 Task: Send an email with the signature Elijah Davis with the subject Request for a reference check and the message I am writing to confirm the details of the meeting. from softage.1@softage.net to softage.7@softage.net and softage.8@softage.net with an attached document Sales_pitch.pdf
Action: Mouse moved to (412, 530)
Screenshot: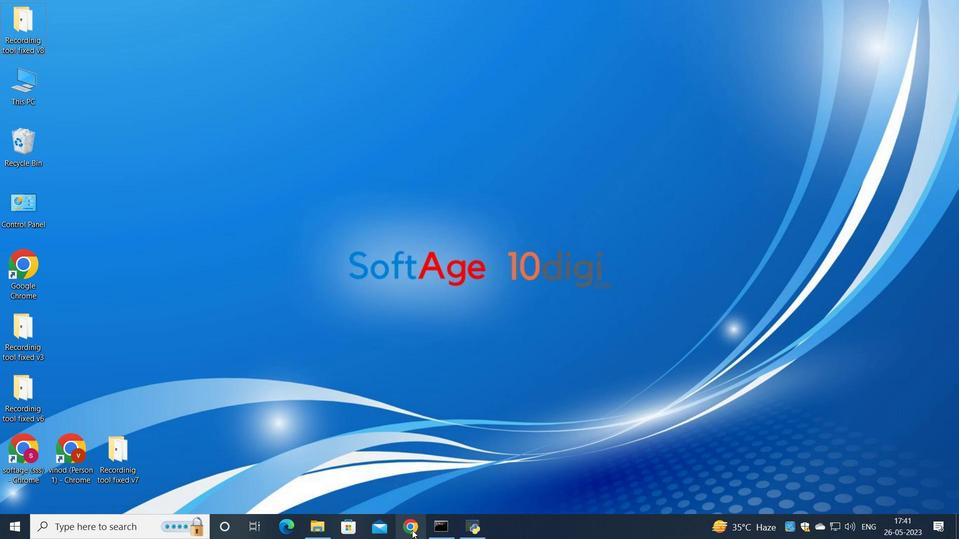 
Action: Mouse pressed left at (412, 530)
Screenshot: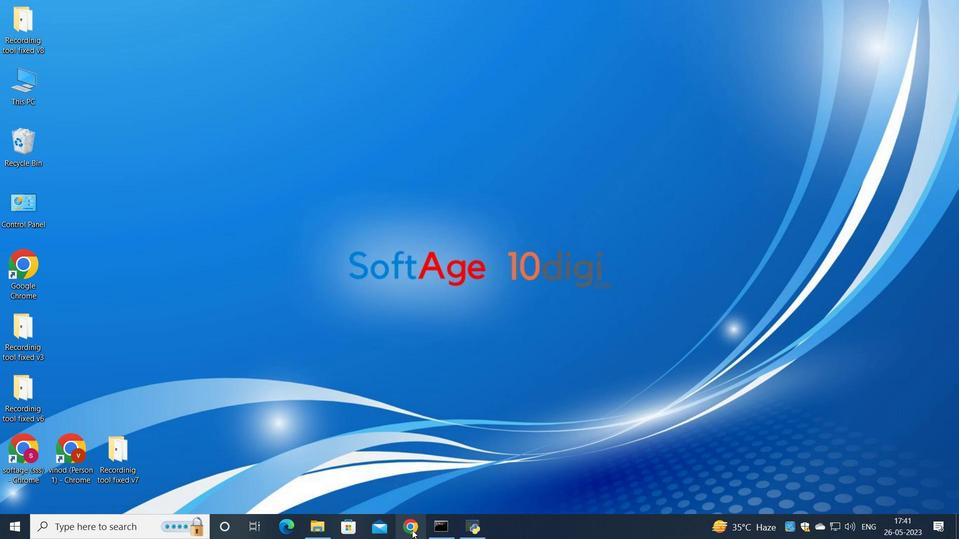 
Action: Mouse moved to (432, 322)
Screenshot: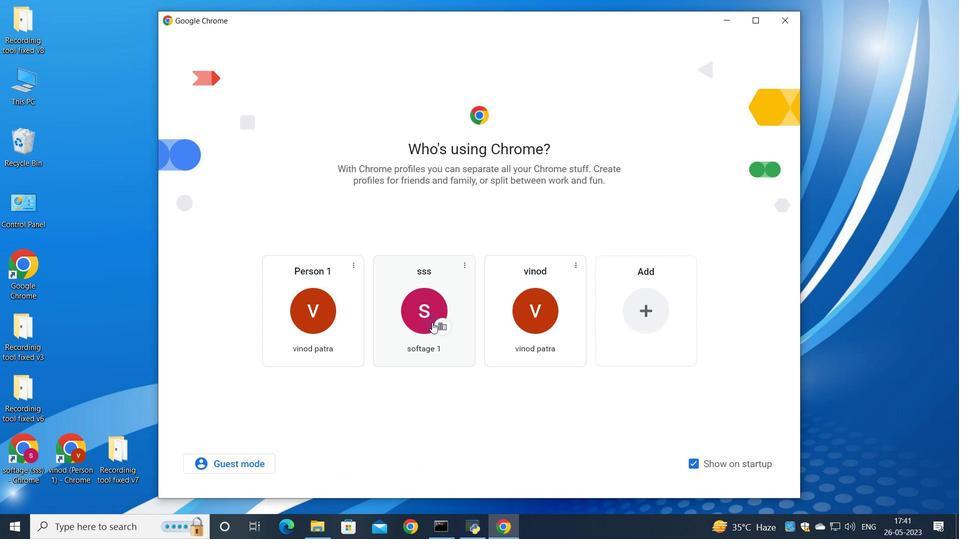 
Action: Mouse pressed left at (432, 322)
Screenshot: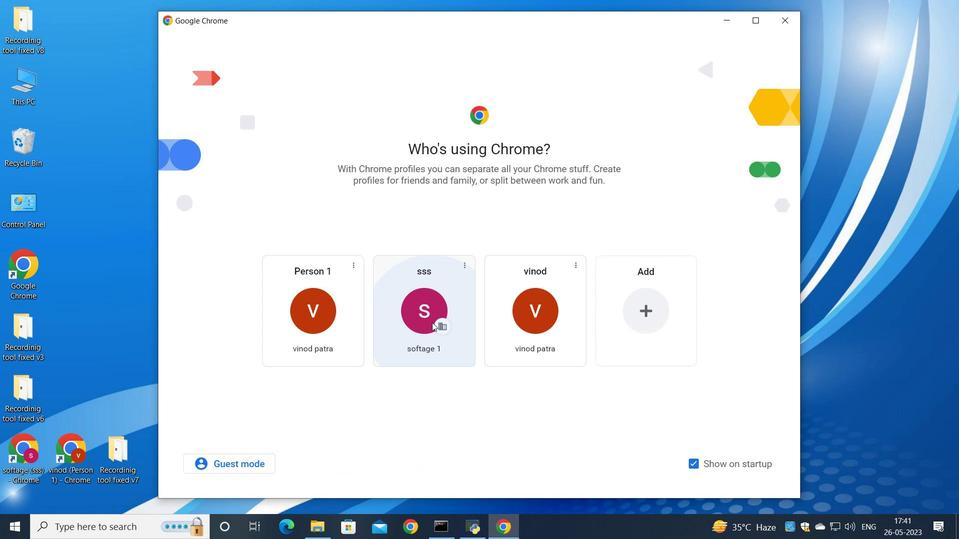 
Action: Mouse moved to (844, 61)
Screenshot: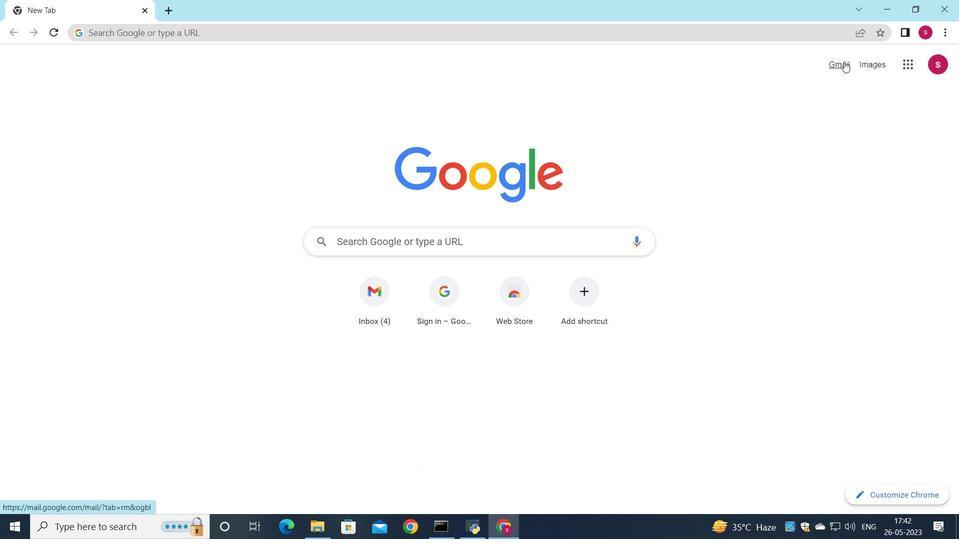 
Action: Mouse pressed left at (844, 61)
Screenshot: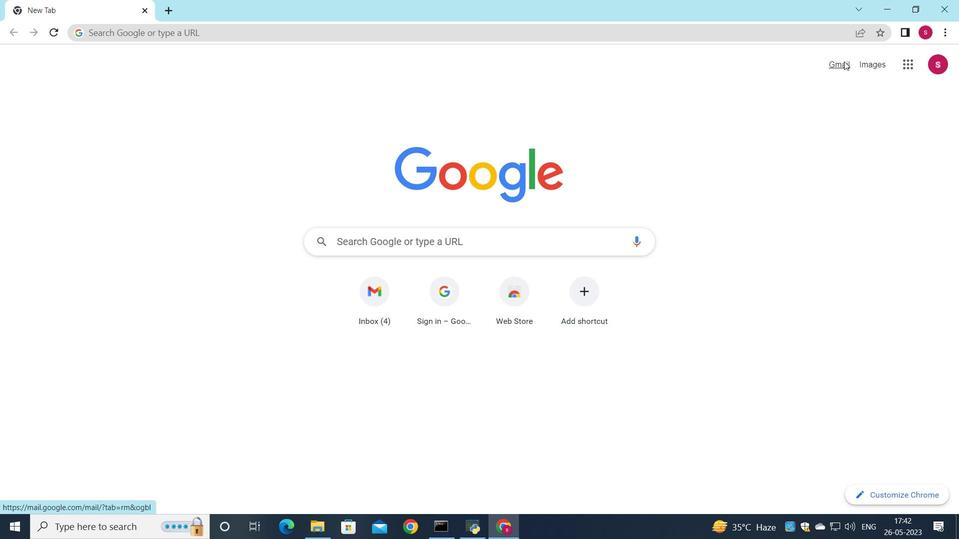 
Action: Mouse moved to (823, 85)
Screenshot: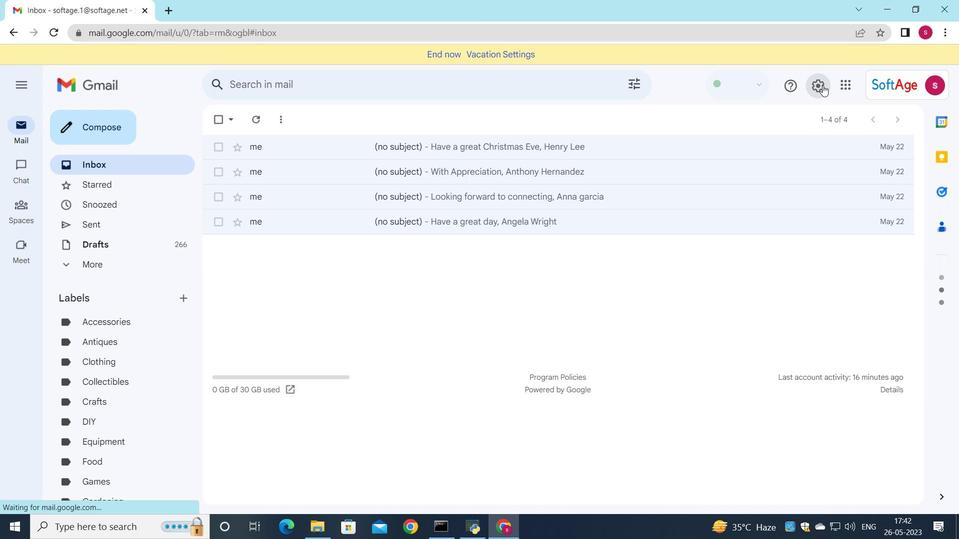 
Action: Mouse pressed left at (823, 85)
Screenshot: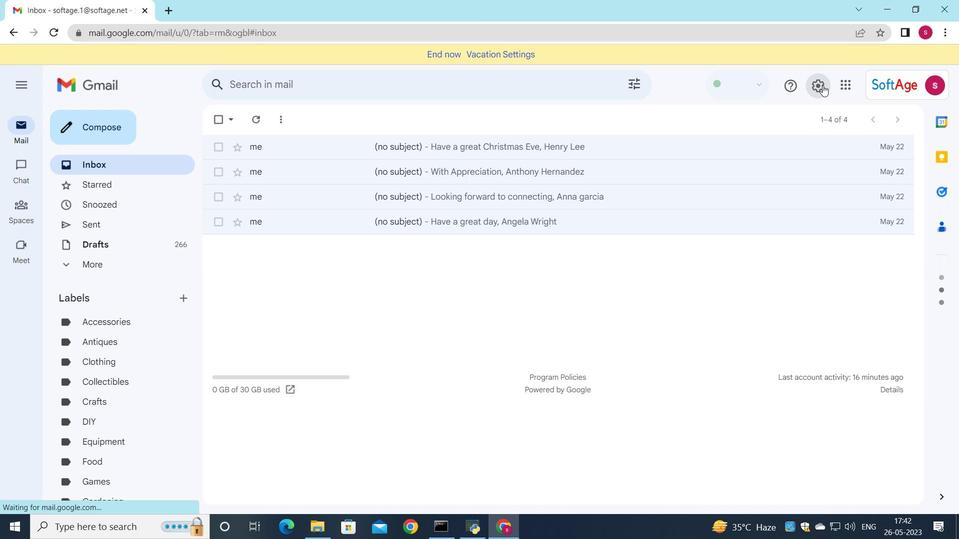 
Action: Mouse moved to (828, 150)
Screenshot: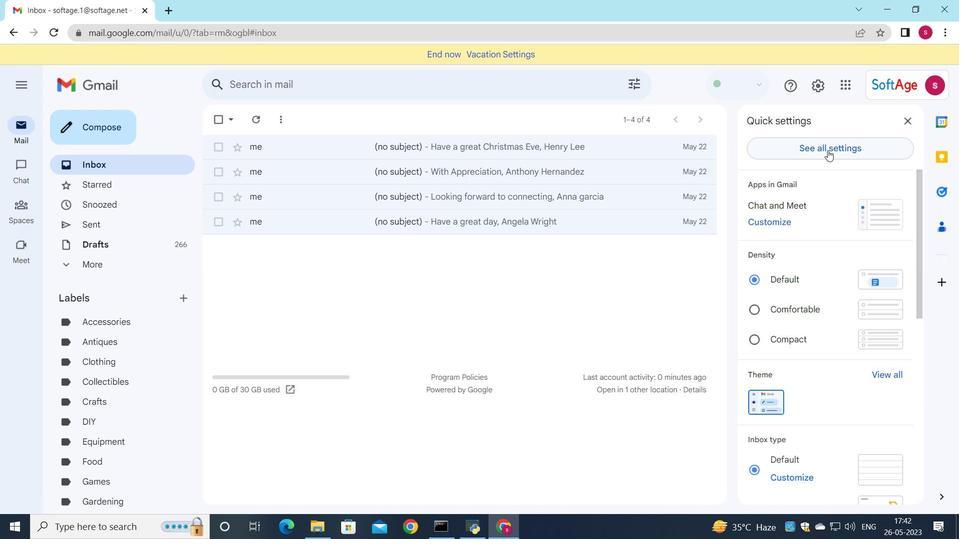 
Action: Mouse pressed left at (828, 150)
Screenshot: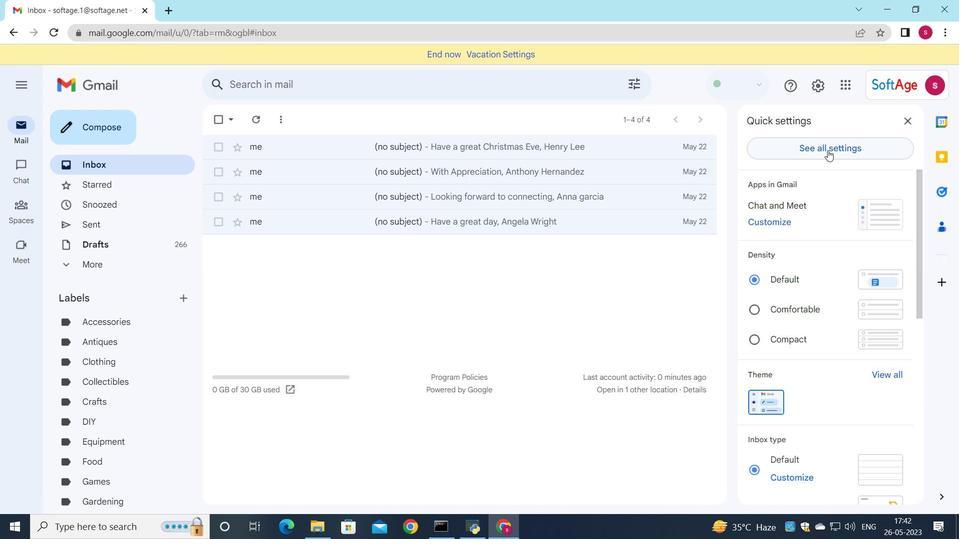 
Action: Mouse moved to (605, 292)
Screenshot: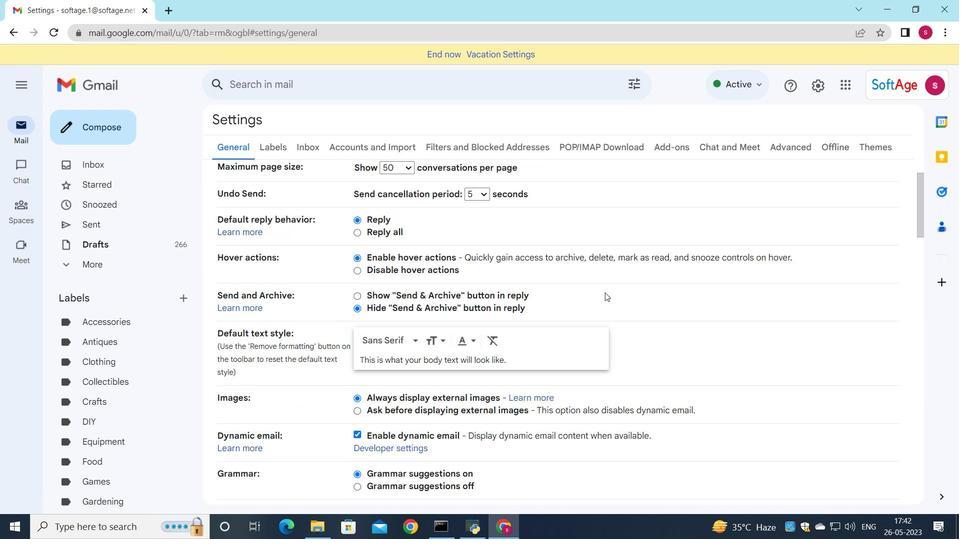 
Action: Mouse scrolled (605, 292) with delta (0, 0)
Screenshot: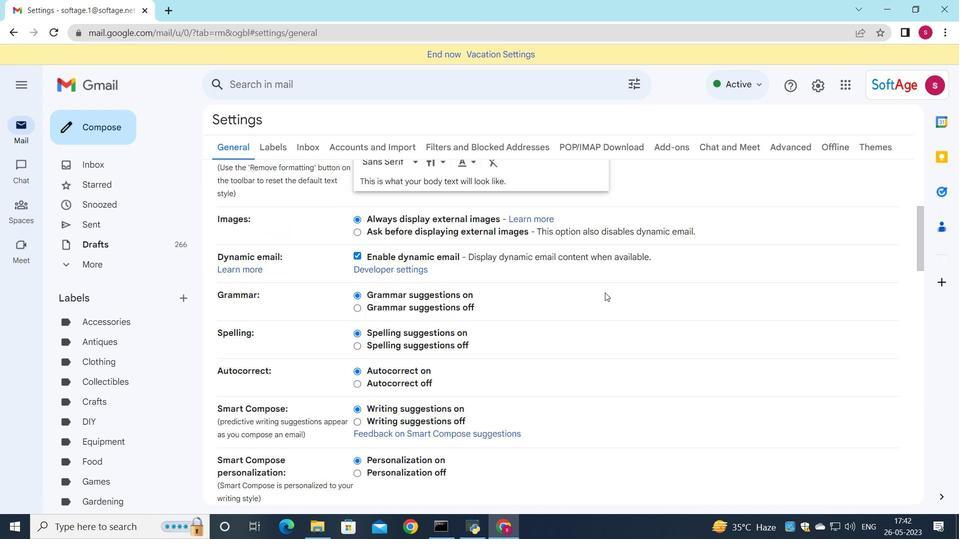 
Action: Mouse scrolled (605, 292) with delta (0, 0)
Screenshot: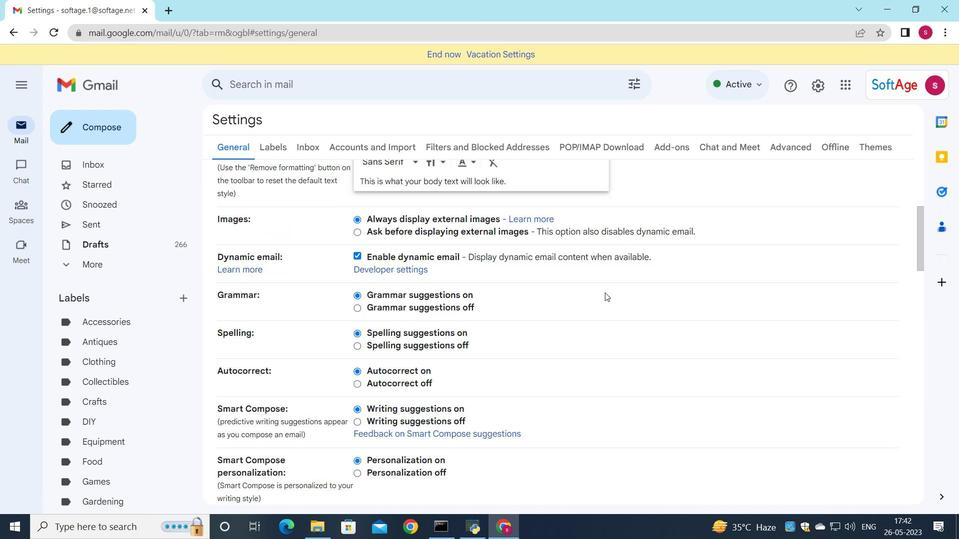 
Action: Mouse scrolled (605, 292) with delta (0, 0)
Screenshot: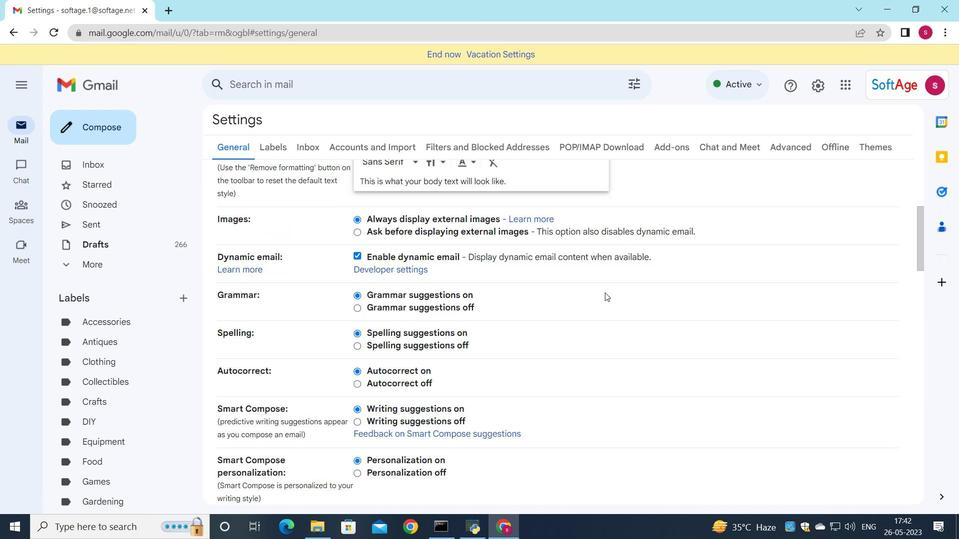 
Action: Mouse scrolled (605, 292) with delta (0, 0)
Screenshot: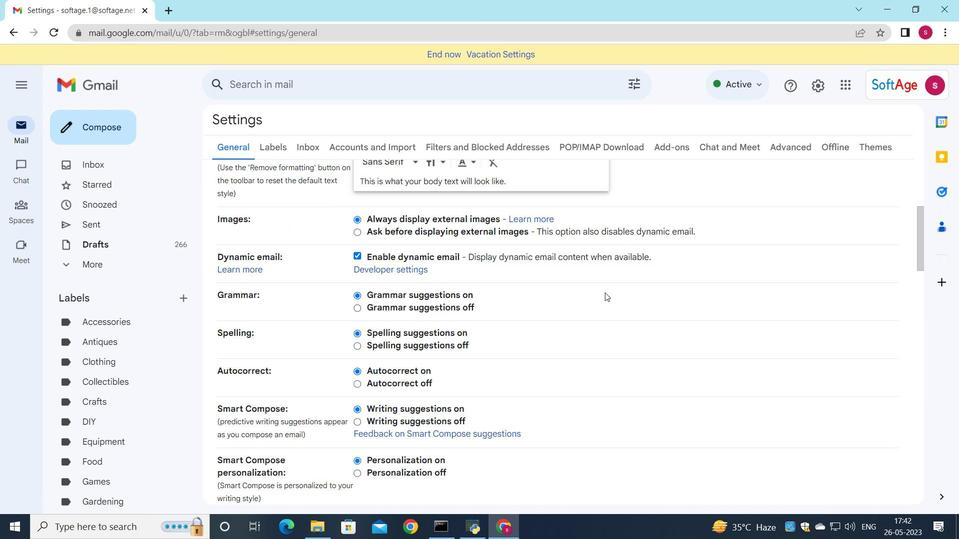 
Action: Mouse scrolled (605, 292) with delta (0, 0)
Screenshot: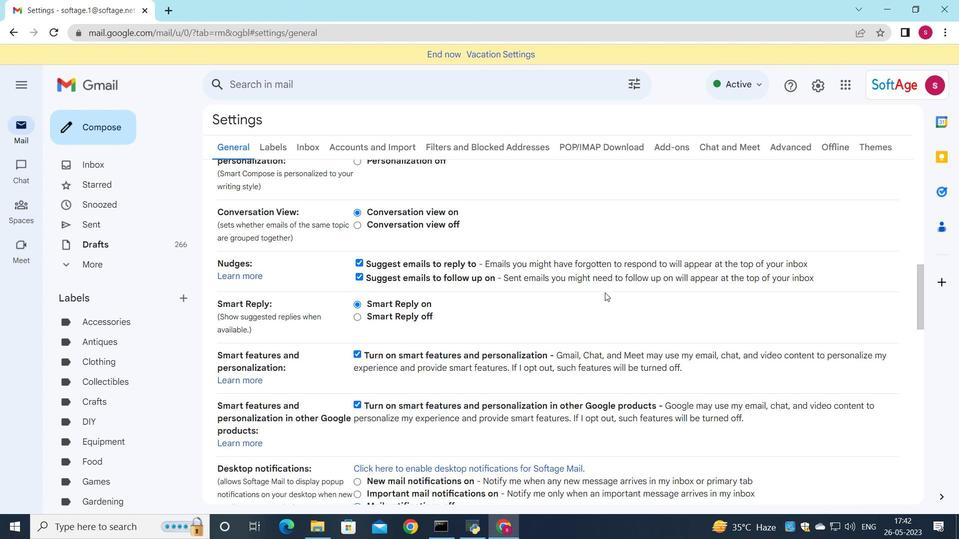 
Action: Mouse scrolled (605, 292) with delta (0, 0)
Screenshot: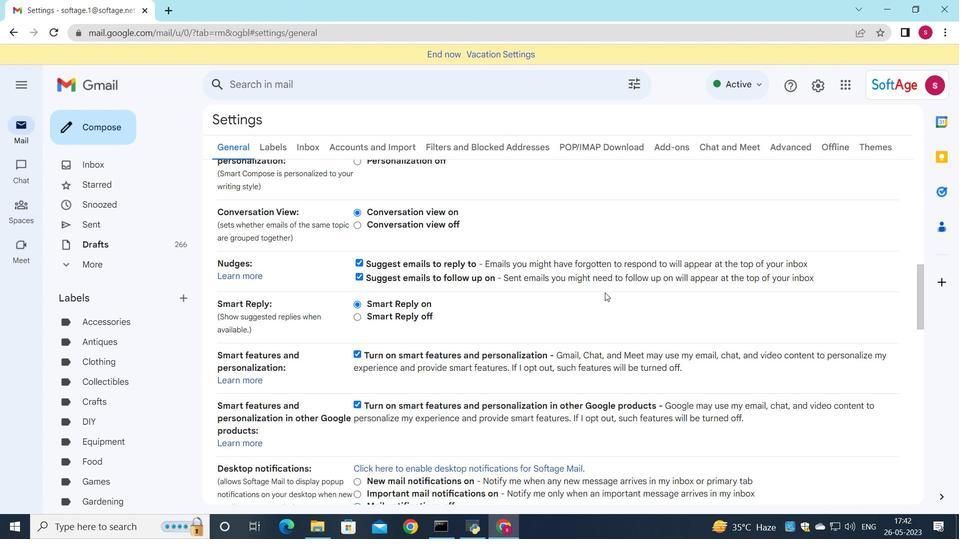 
Action: Mouse scrolled (605, 292) with delta (0, 0)
Screenshot: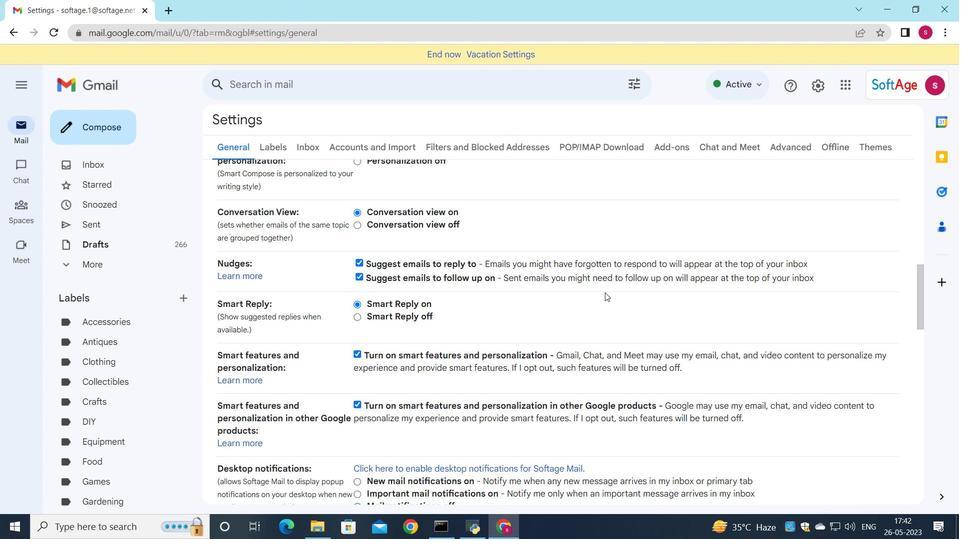 
Action: Mouse scrolled (605, 292) with delta (0, 0)
Screenshot: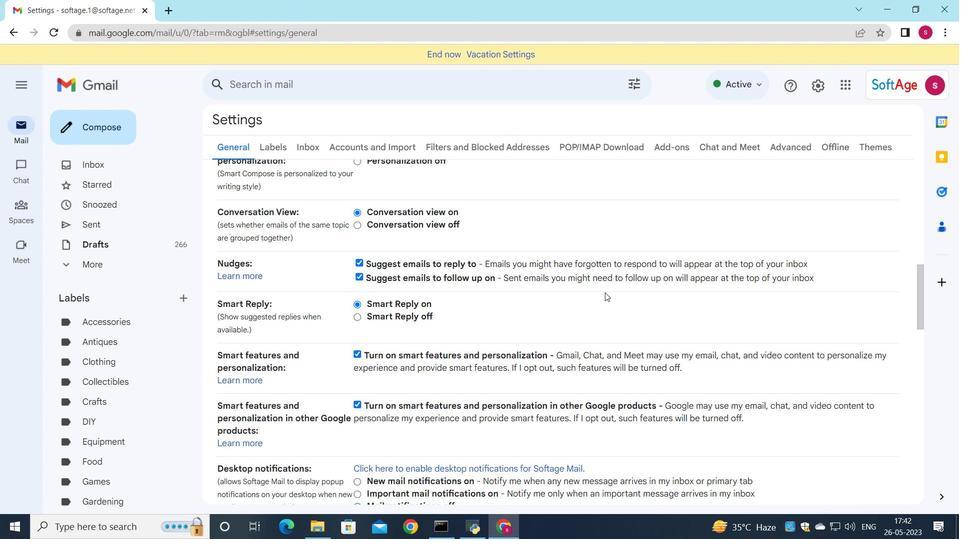 
Action: Mouse scrolled (605, 292) with delta (0, 0)
Screenshot: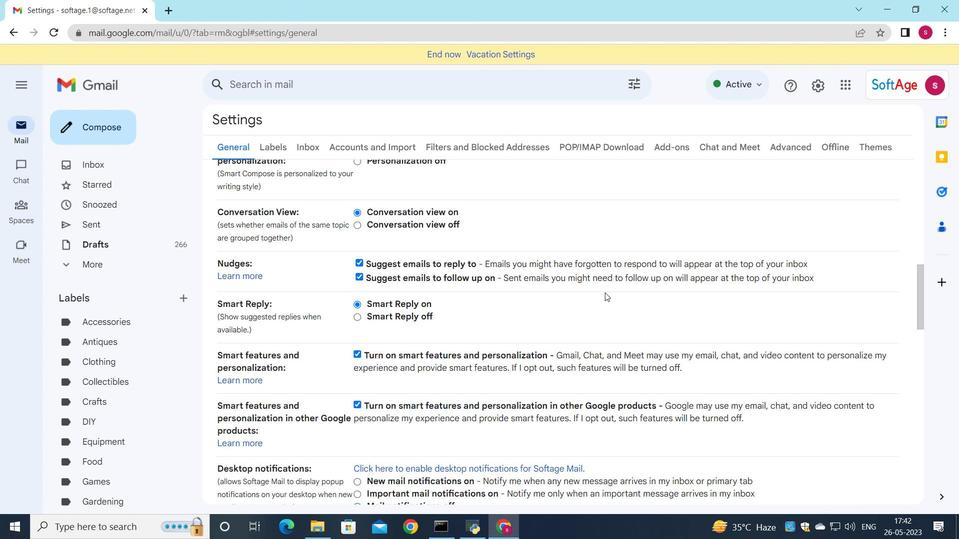 
Action: Mouse scrolled (605, 292) with delta (0, 0)
Screenshot: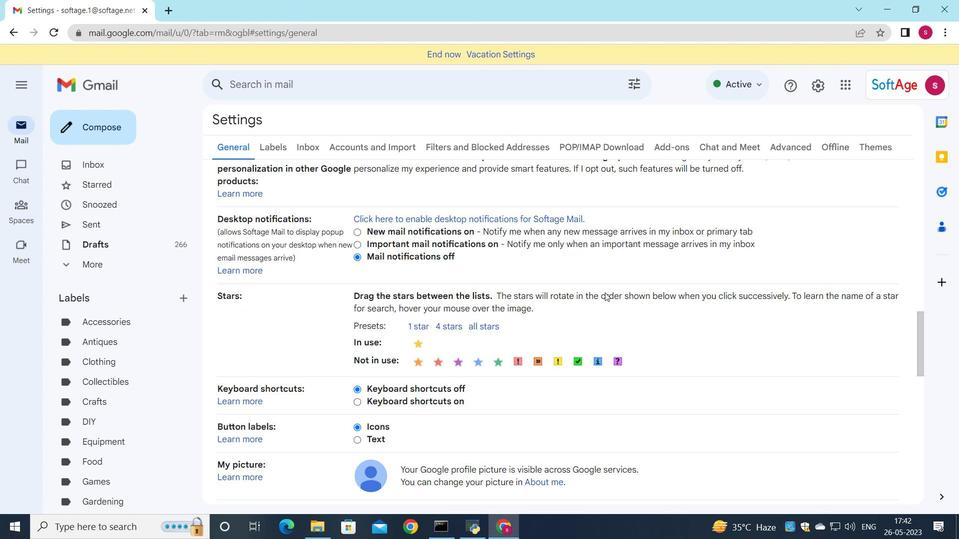 
Action: Mouse scrolled (605, 292) with delta (0, 0)
Screenshot: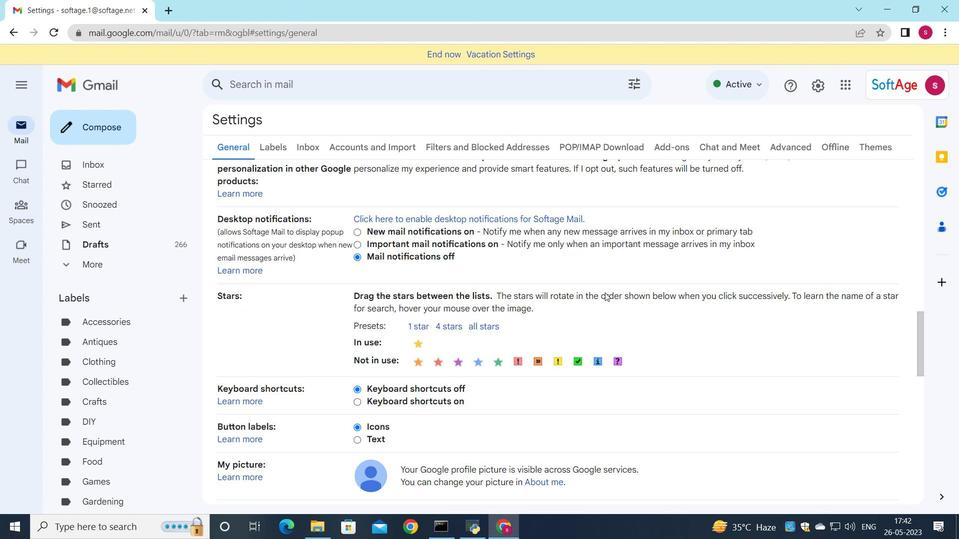 
Action: Mouse scrolled (605, 292) with delta (0, 0)
Screenshot: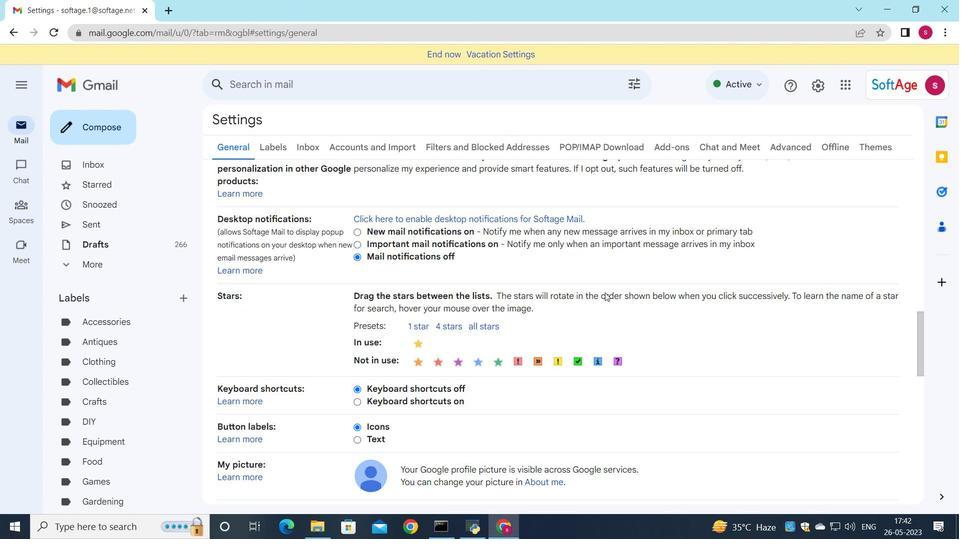 
Action: Mouse scrolled (605, 292) with delta (0, 0)
Screenshot: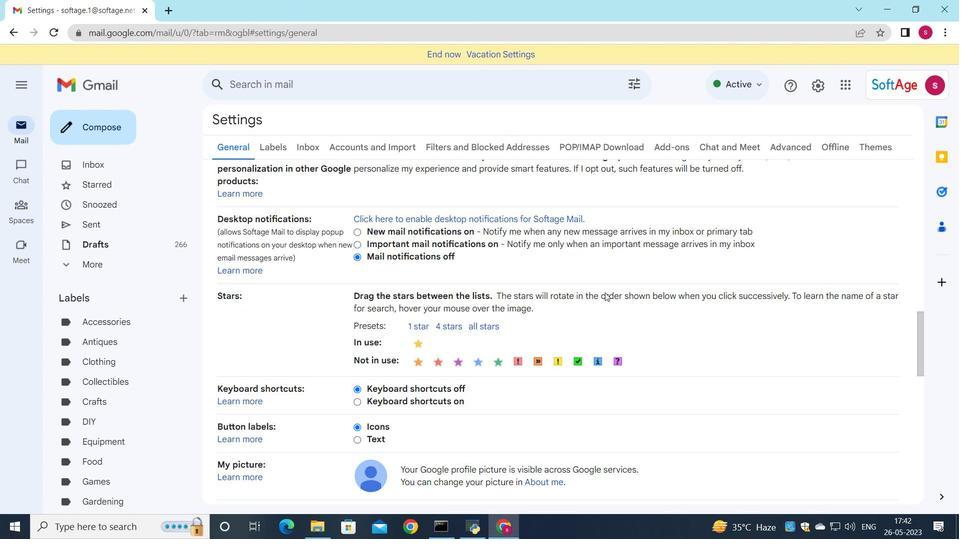 
Action: Mouse scrolled (605, 292) with delta (0, 0)
Screenshot: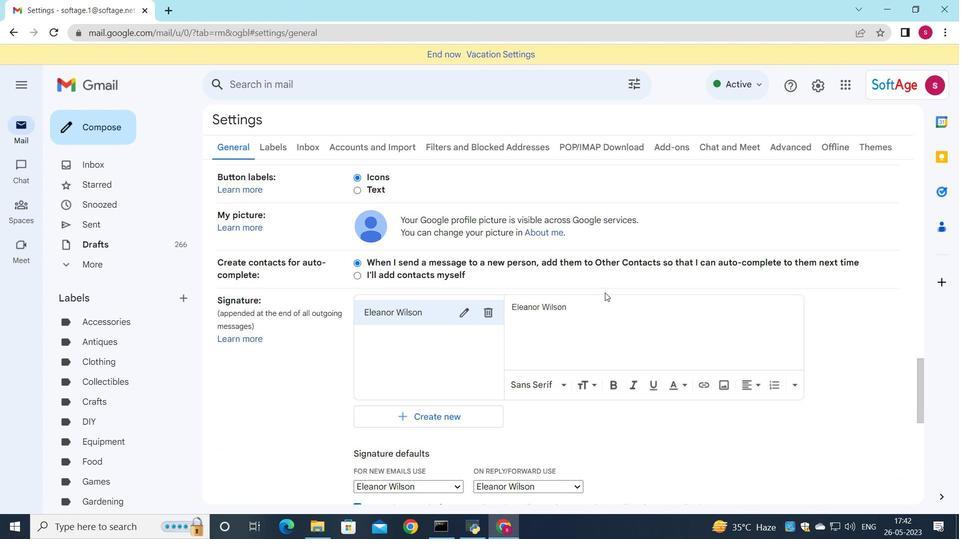 
Action: Mouse scrolled (605, 292) with delta (0, 0)
Screenshot: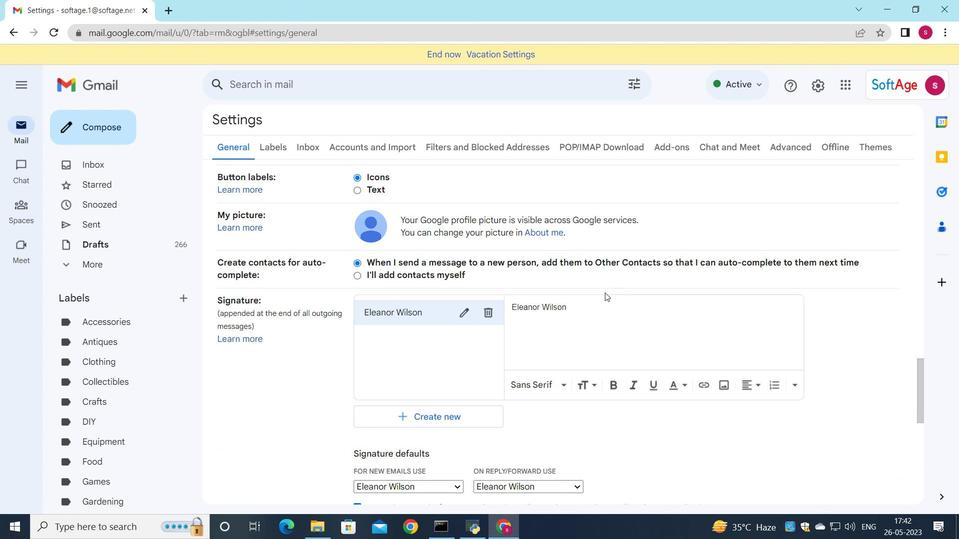 
Action: Mouse scrolled (605, 292) with delta (0, 0)
Screenshot: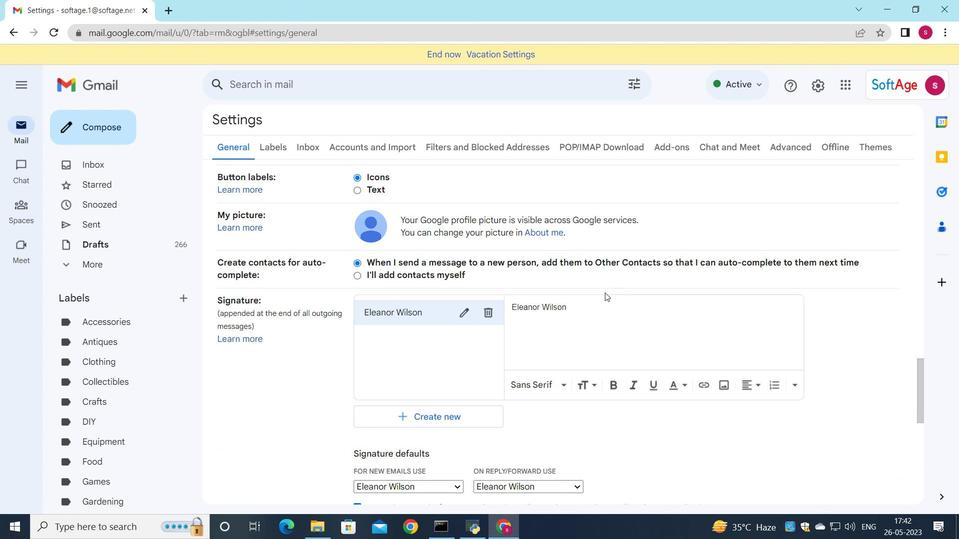 
Action: Mouse scrolled (605, 292) with delta (0, 0)
Screenshot: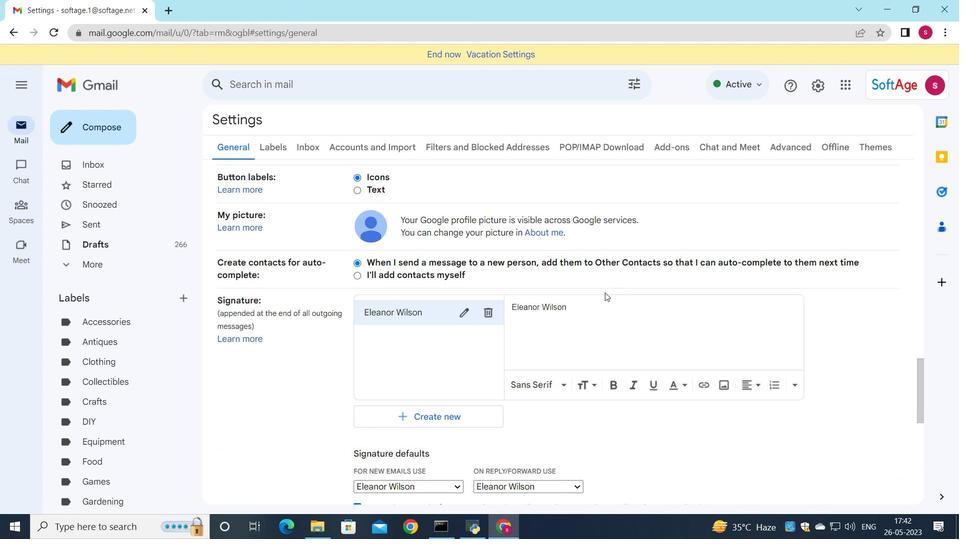 
Action: Mouse moved to (497, 312)
Screenshot: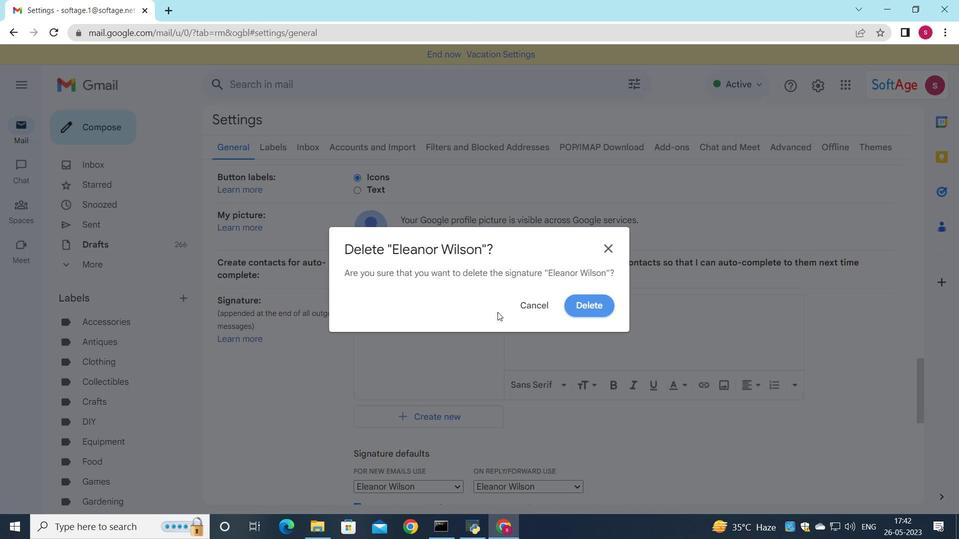 
Action: Mouse pressed left at (497, 312)
Screenshot: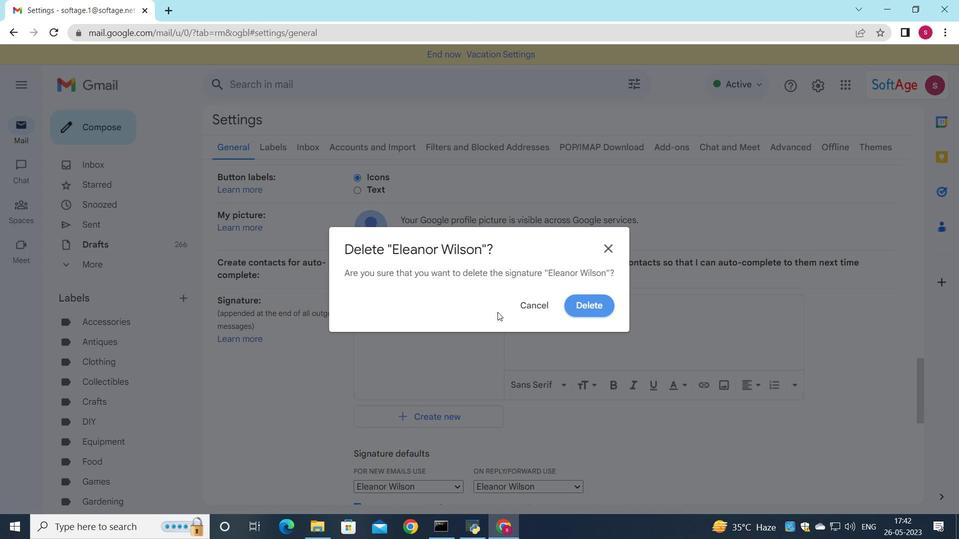 
Action: Mouse moved to (580, 306)
Screenshot: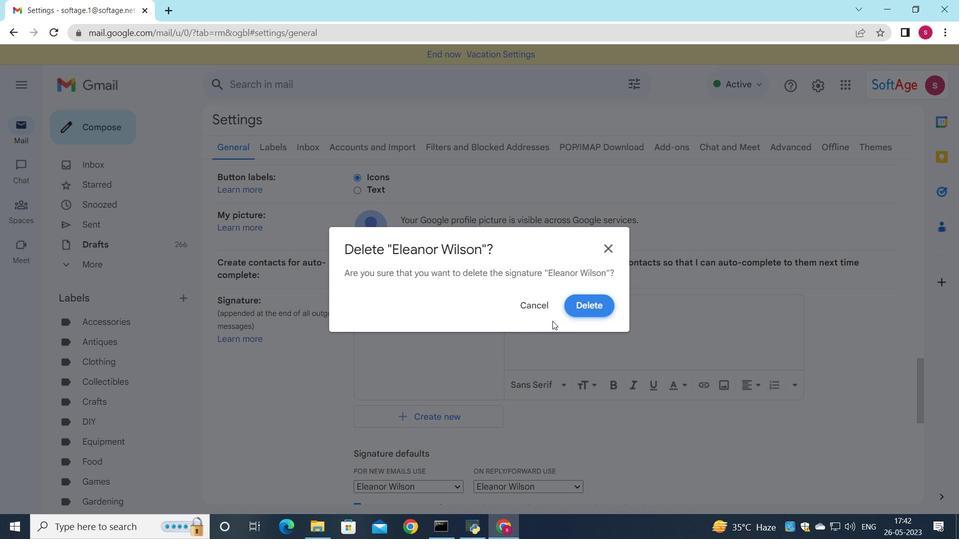 
Action: Mouse pressed left at (580, 306)
Screenshot: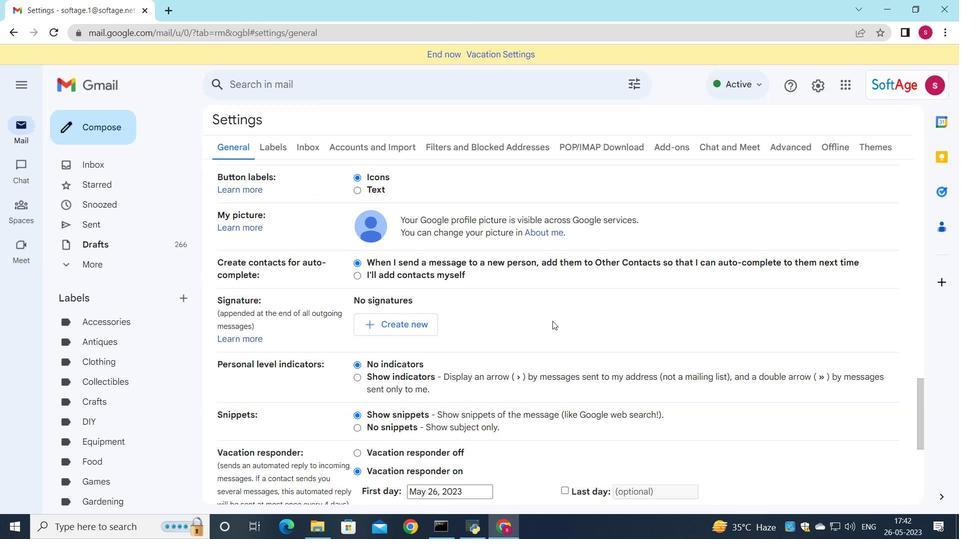 
Action: Mouse moved to (432, 333)
Screenshot: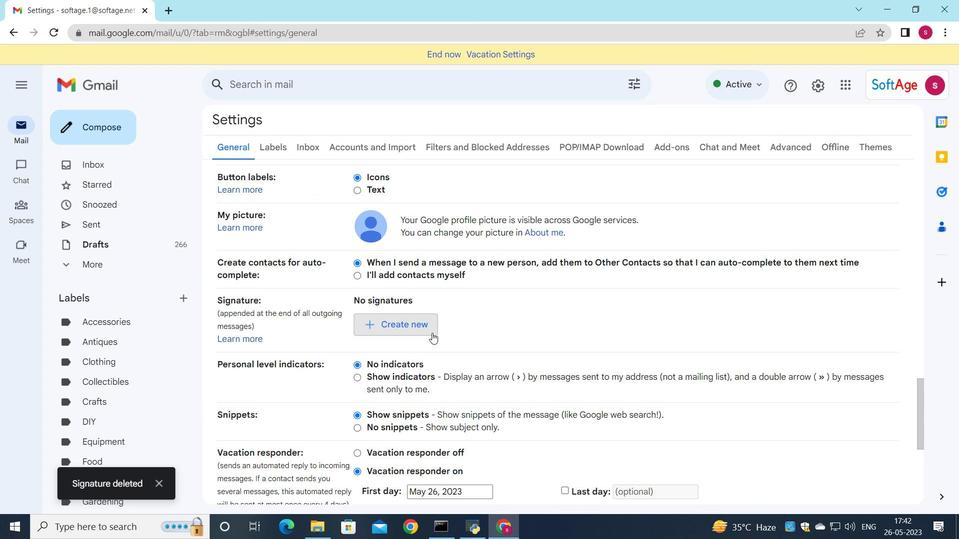 
Action: Mouse pressed left at (432, 333)
Screenshot: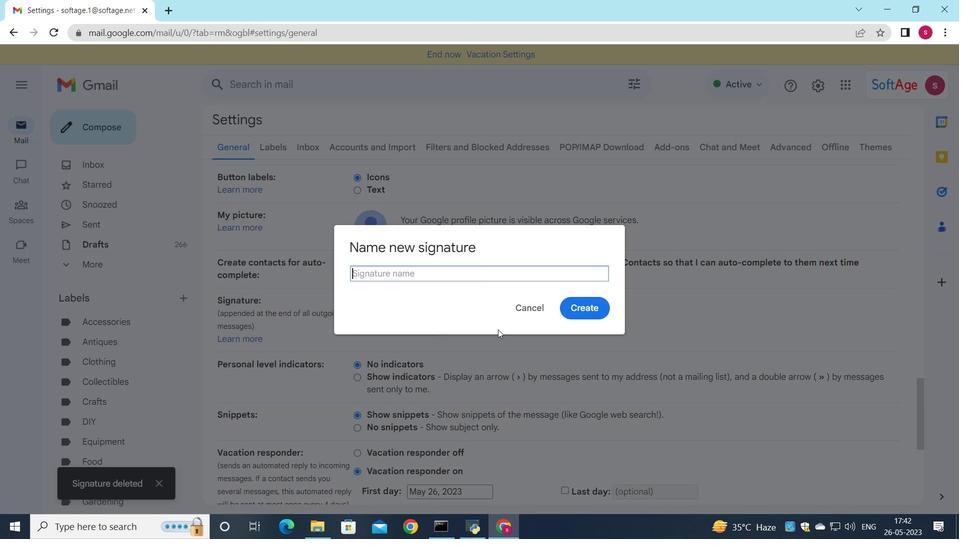 
Action: Mouse moved to (589, 336)
Screenshot: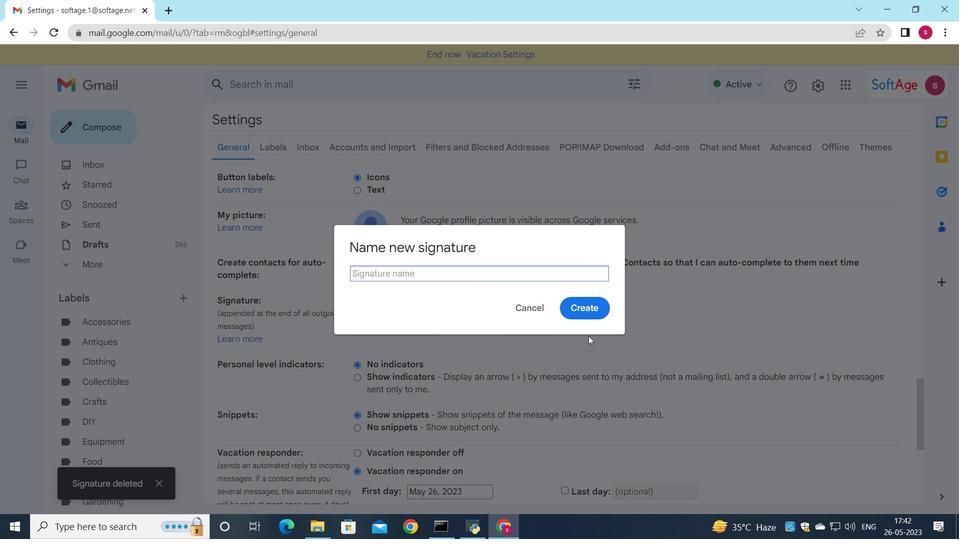 
Action: Key pressed <Key.shift>Elijah<Key.space><Key.shift>Davis
Screenshot: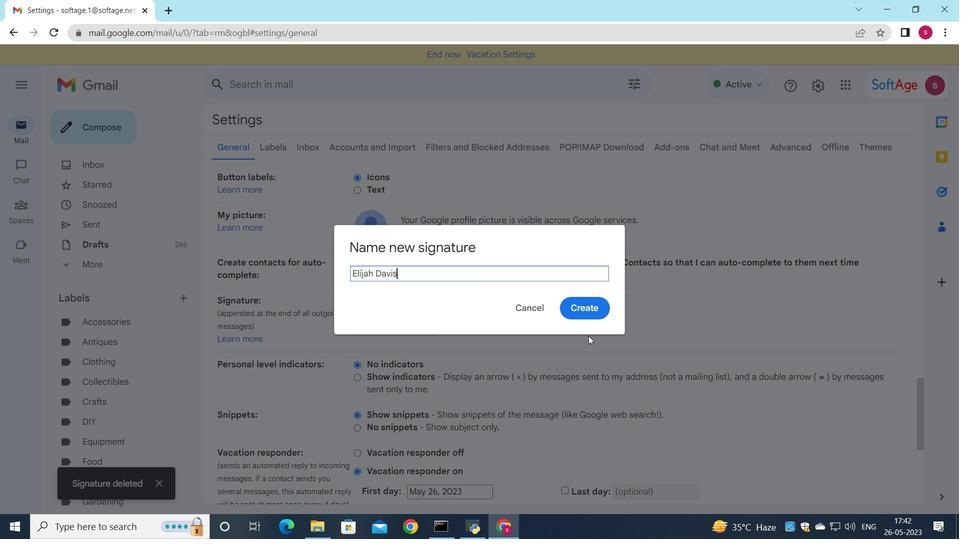 
Action: Mouse moved to (581, 303)
Screenshot: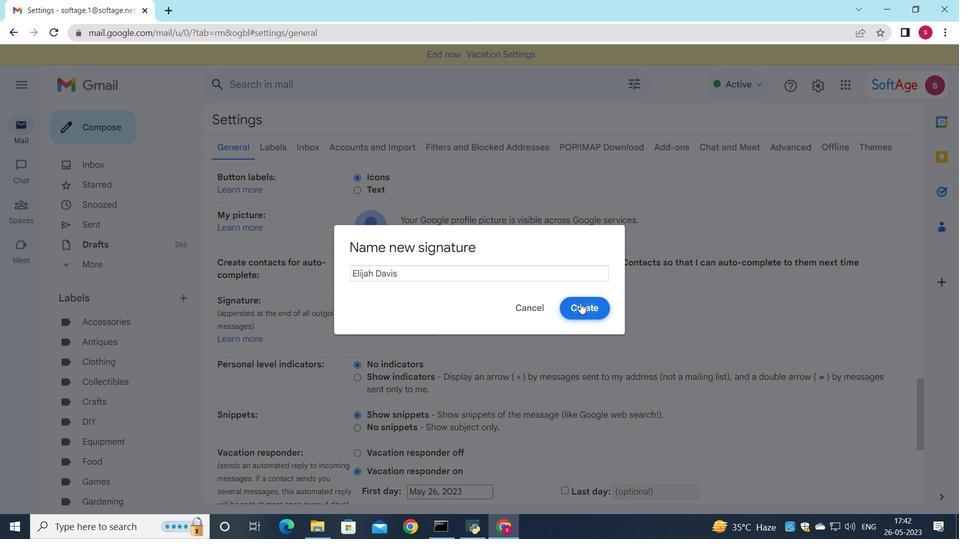 
Action: Mouse pressed left at (581, 303)
Screenshot: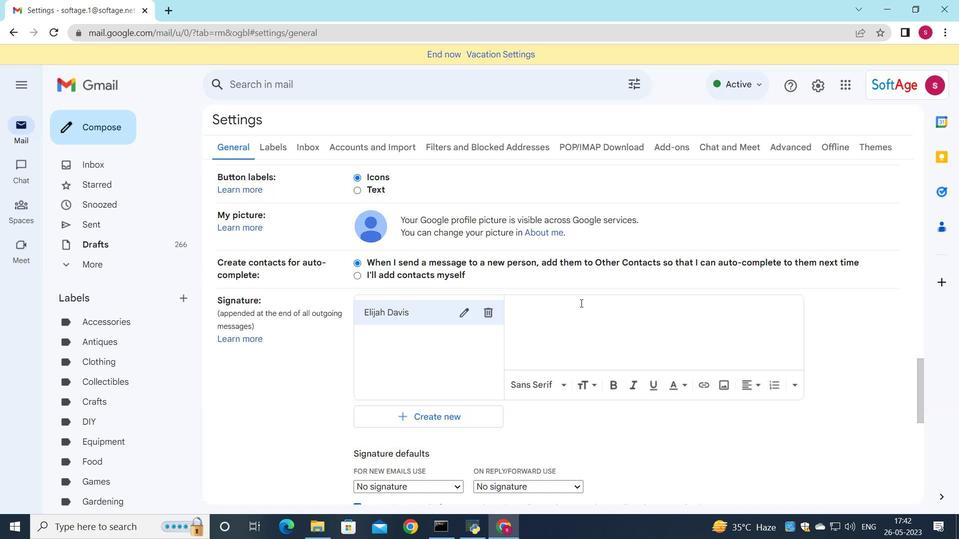 
Action: Mouse moved to (545, 329)
Screenshot: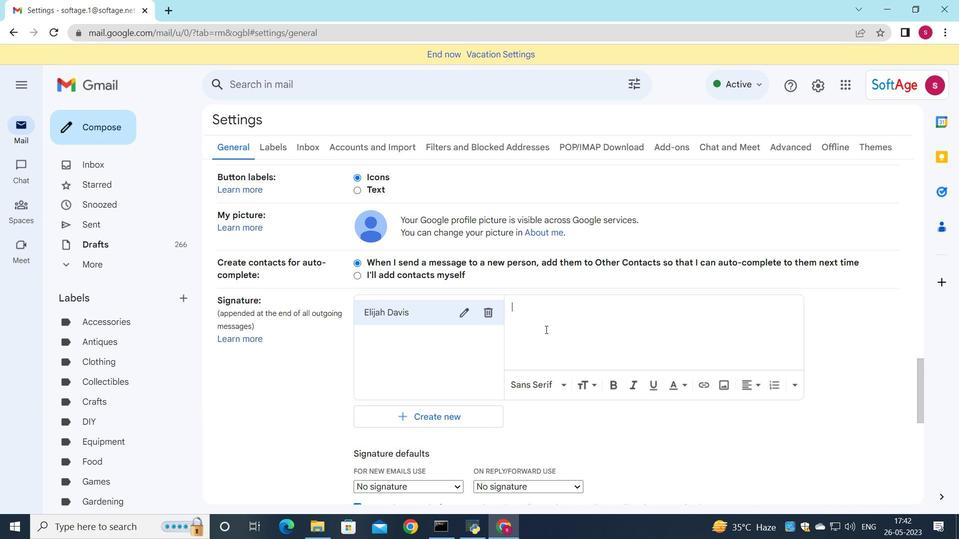 
Action: Mouse pressed left at (545, 329)
Screenshot: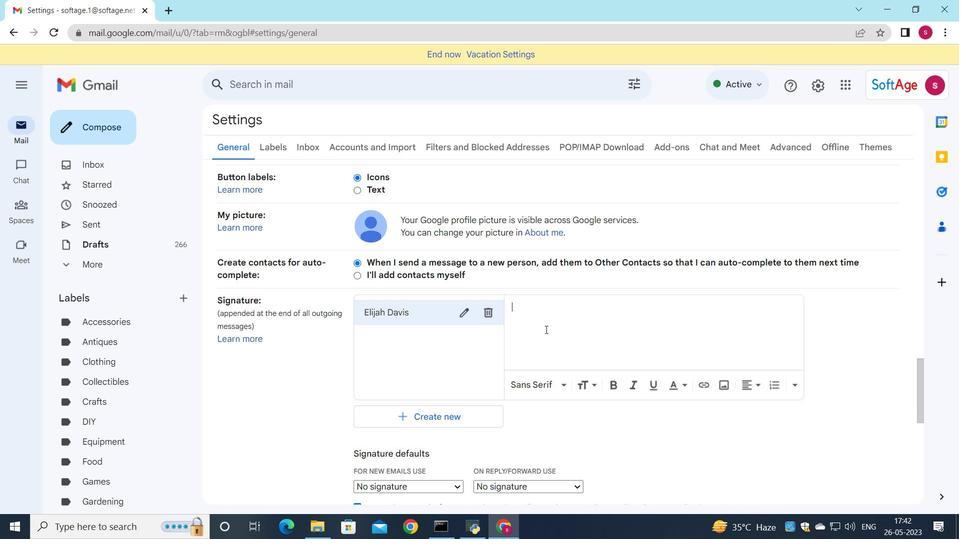 
Action: Key pressed <Key.shift>Elijah<Key.space><Key.shift>Davis
Screenshot: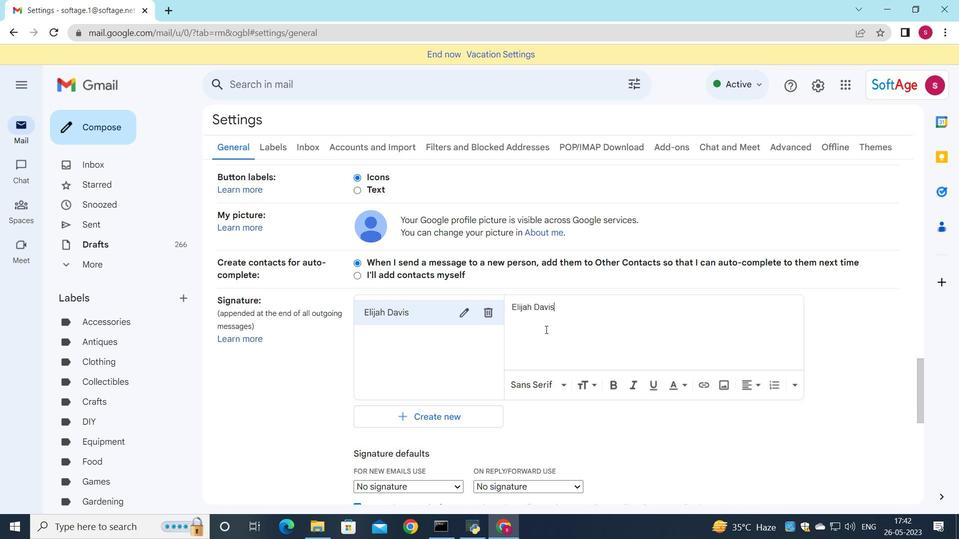 
Action: Mouse moved to (449, 503)
Screenshot: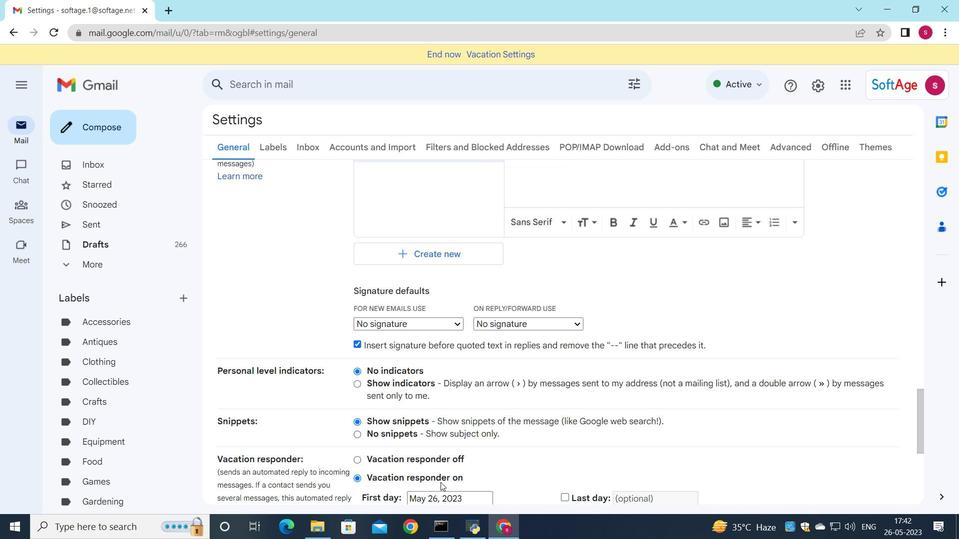 
Action: Mouse scrolled (449, 503) with delta (0, 0)
Screenshot: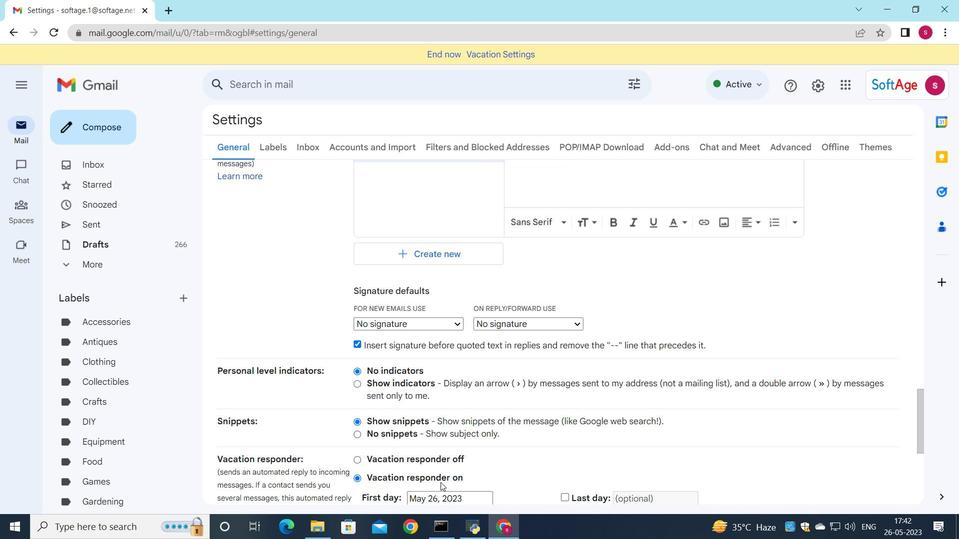 
Action: Mouse scrolled (449, 503) with delta (0, 0)
Screenshot: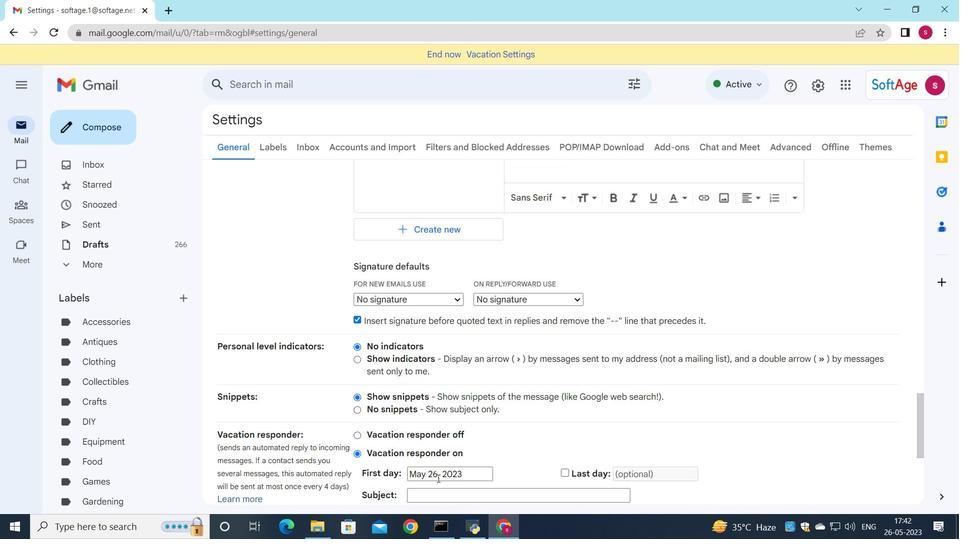 
Action: Mouse moved to (449, 503)
Screenshot: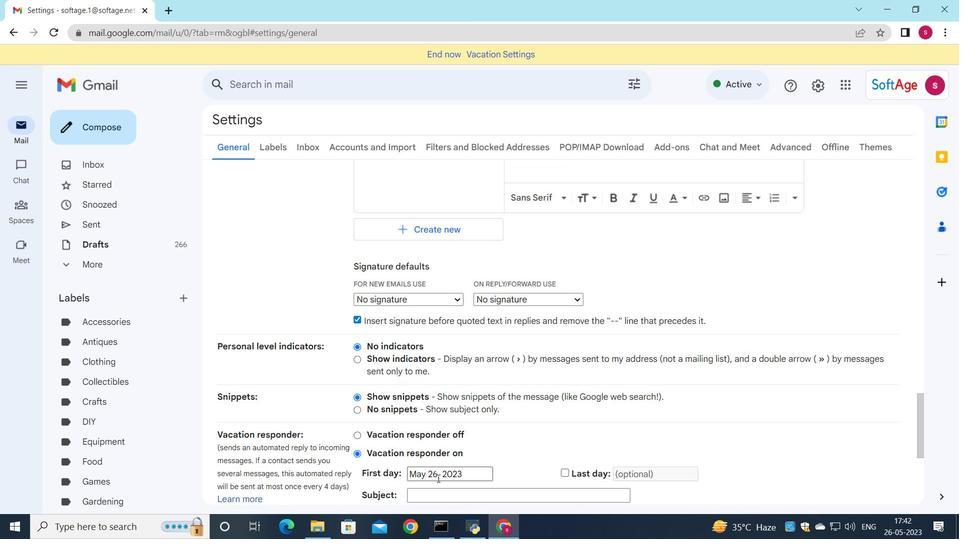 
Action: Mouse scrolled (449, 502) with delta (0, 0)
Screenshot: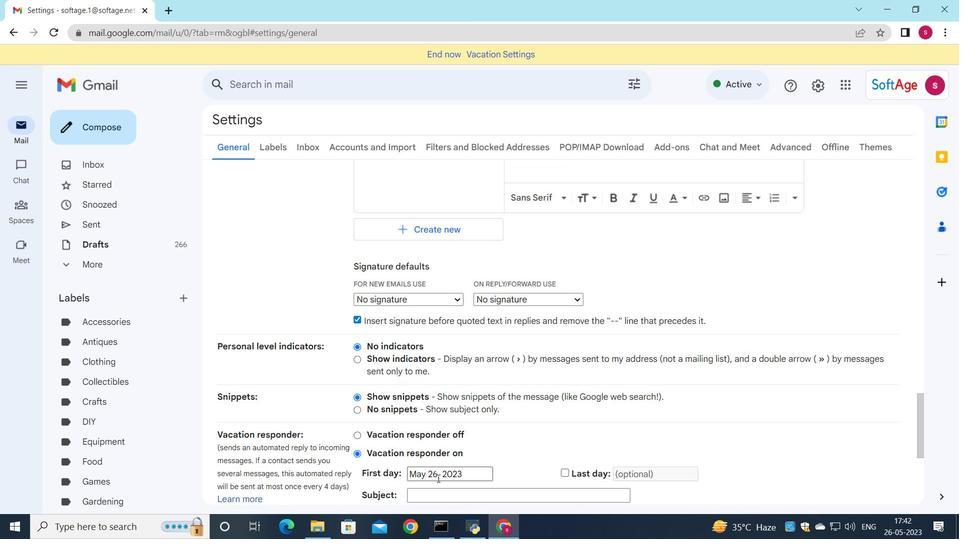 
Action: Mouse moved to (451, 302)
Screenshot: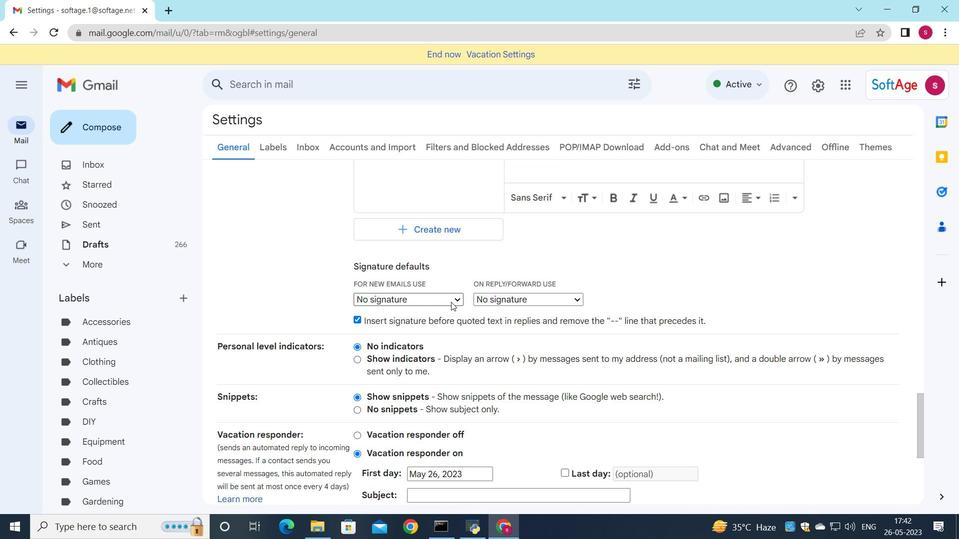 
Action: Mouse pressed left at (451, 302)
Screenshot: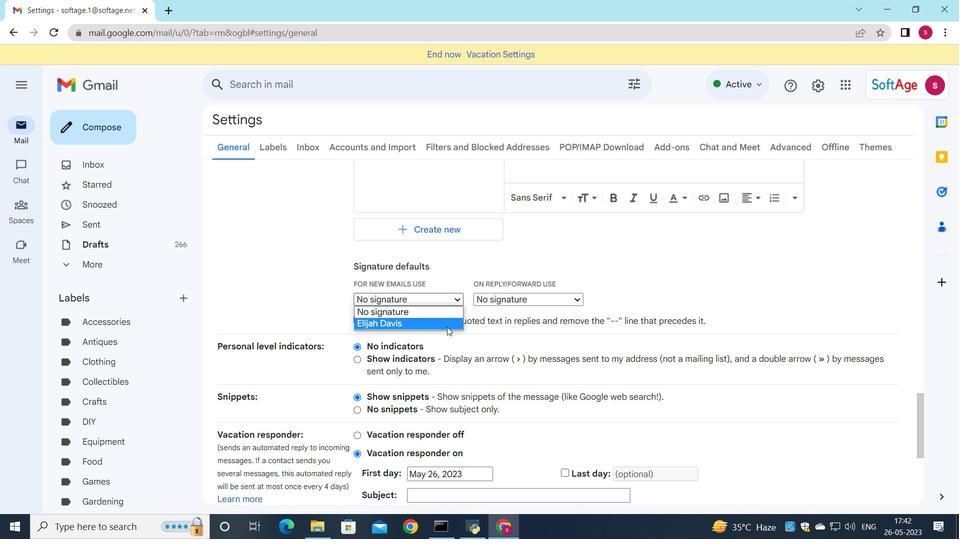 
Action: Mouse moved to (447, 323)
Screenshot: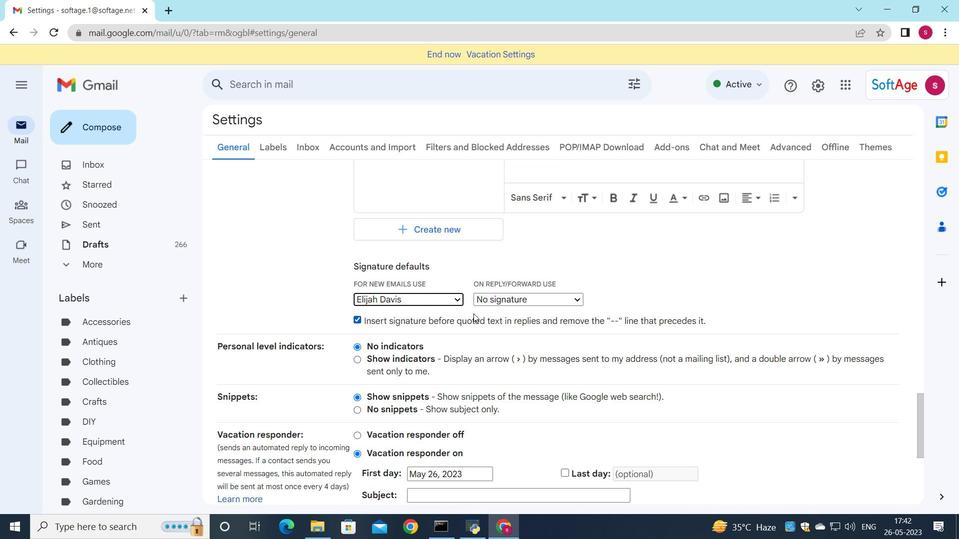 
Action: Mouse pressed left at (447, 323)
Screenshot: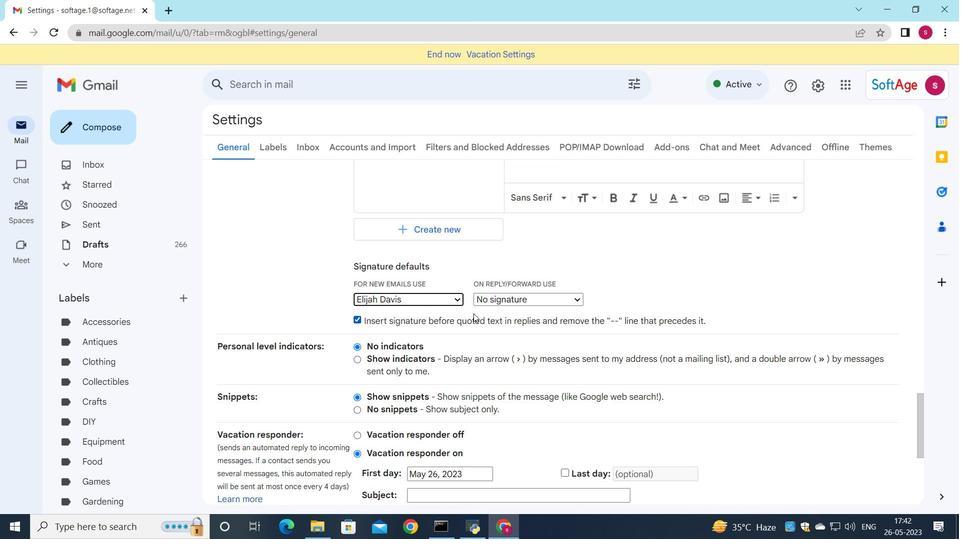 
Action: Mouse moved to (499, 301)
Screenshot: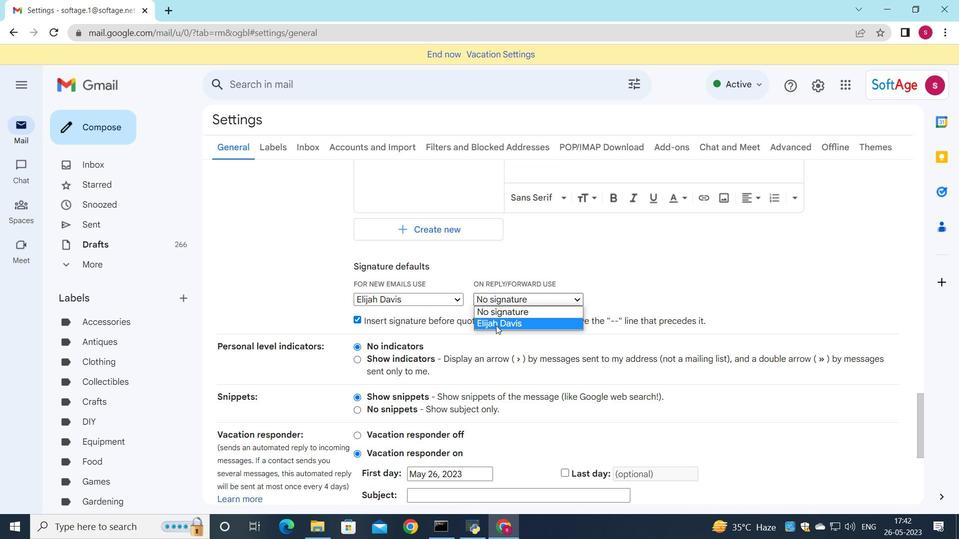 
Action: Mouse pressed left at (499, 301)
Screenshot: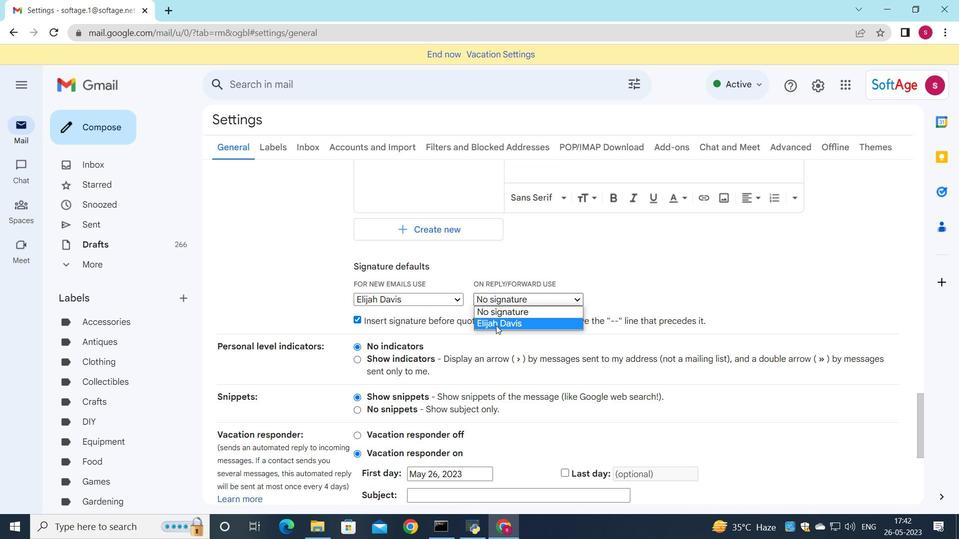 
Action: Mouse moved to (496, 326)
Screenshot: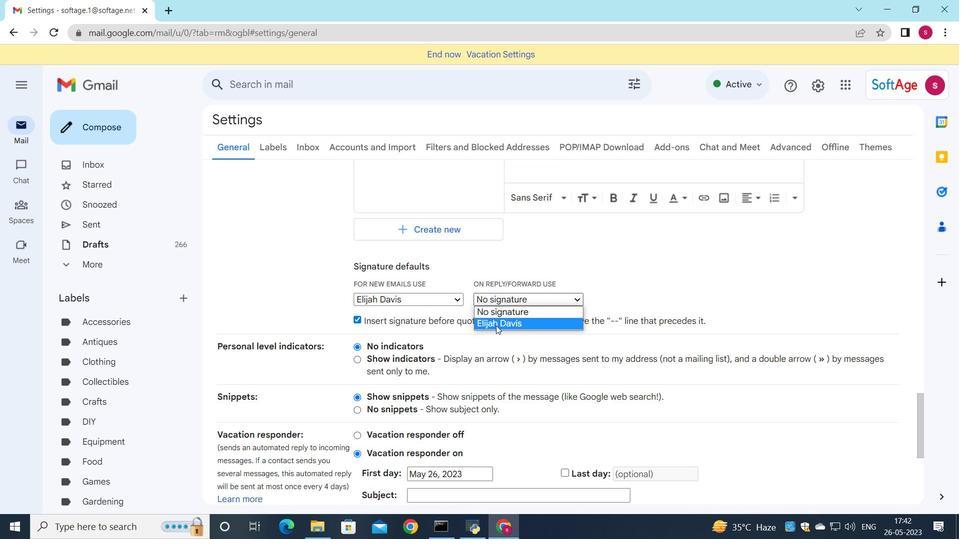 
Action: Mouse pressed left at (496, 326)
Screenshot: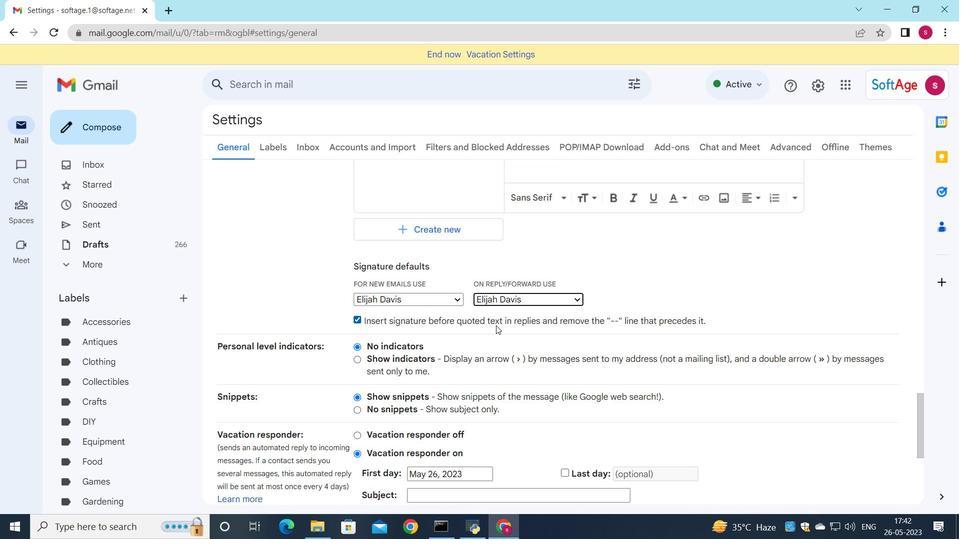 
Action: Mouse moved to (466, 329)
Screenshot: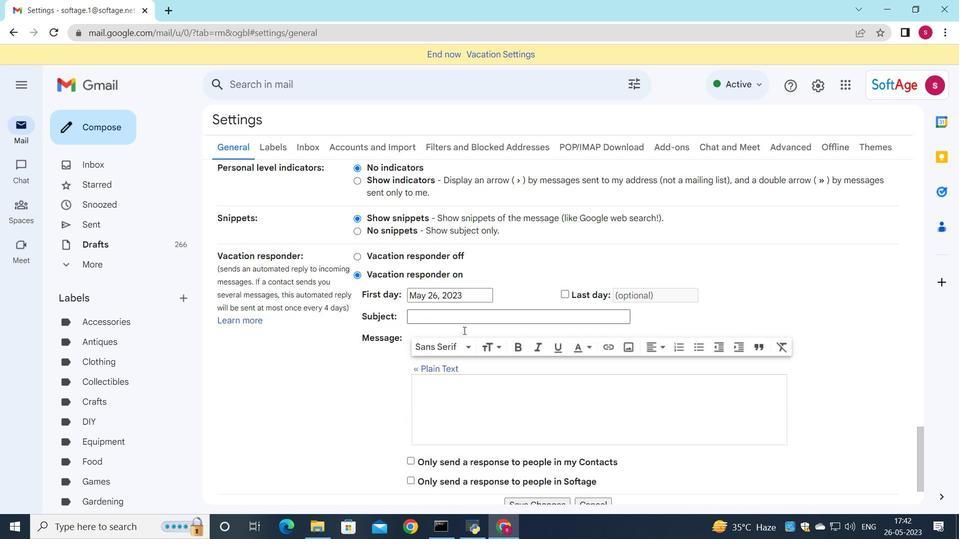 
Action: Mouse scrolled (466, 329) with delta (0, 0)
Screenshot: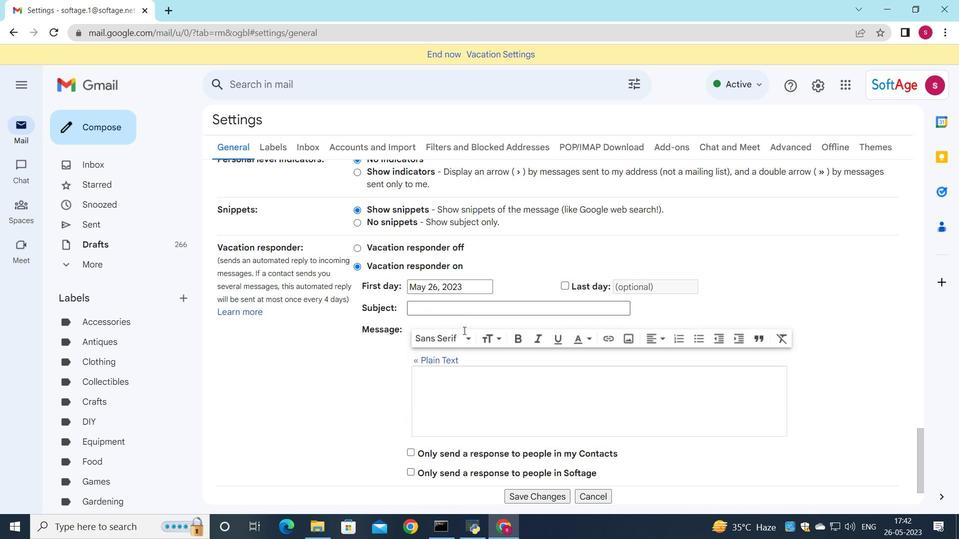 
Action: Mouse scrolled (466, 329) with delta (0, 0)
Screenshot: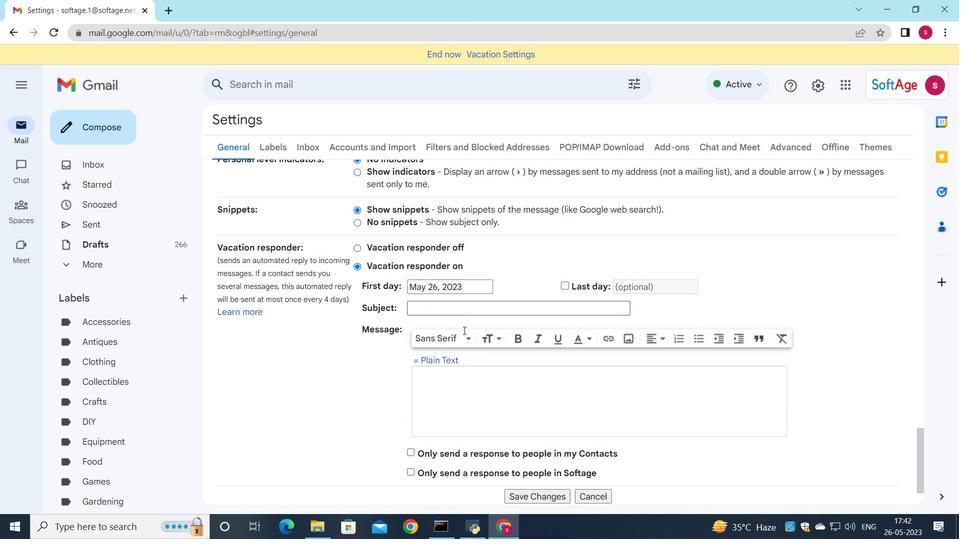 
Action: Mouse scrolled (466, 329) with delta (0, 0)
Screenshot: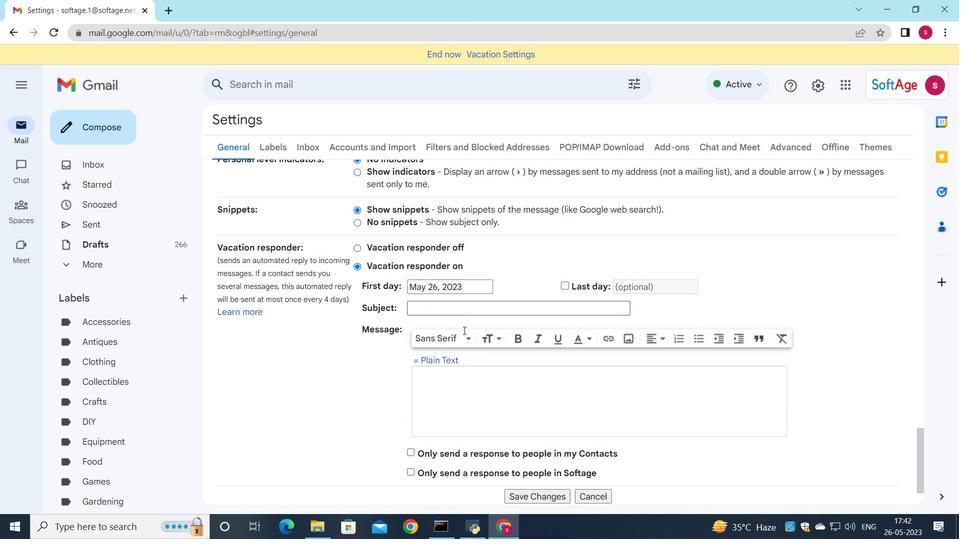 
Action: Mouse moved to (464, 330)
Screenshot: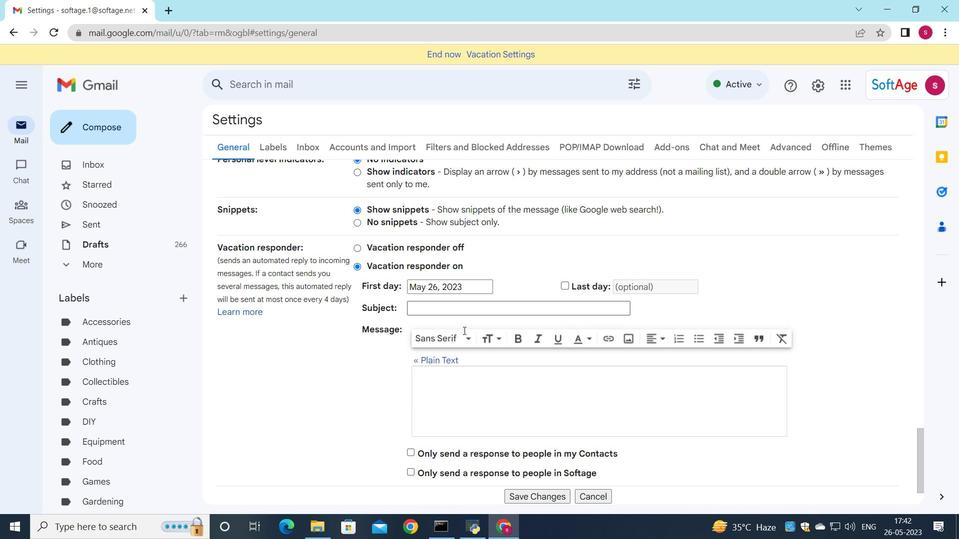 
Action: Mouse scrolled (464, 330) with delta (0, 0)
Screenshot: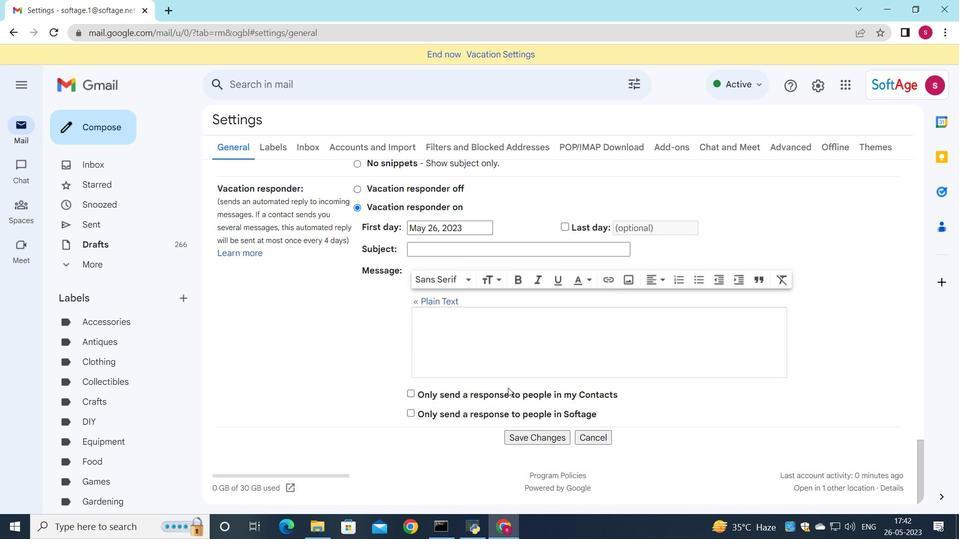 
Action: Mouse scrolled (464, 330) with delta (0, 0)
Screenshot: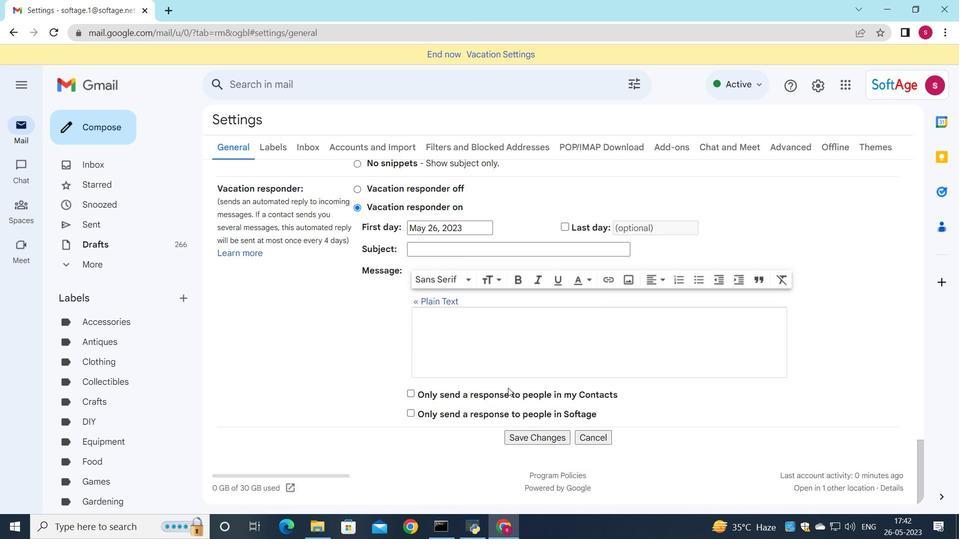 
Action: Mouse scrolled (464, 330) with delta (0, 0)
Screenshot: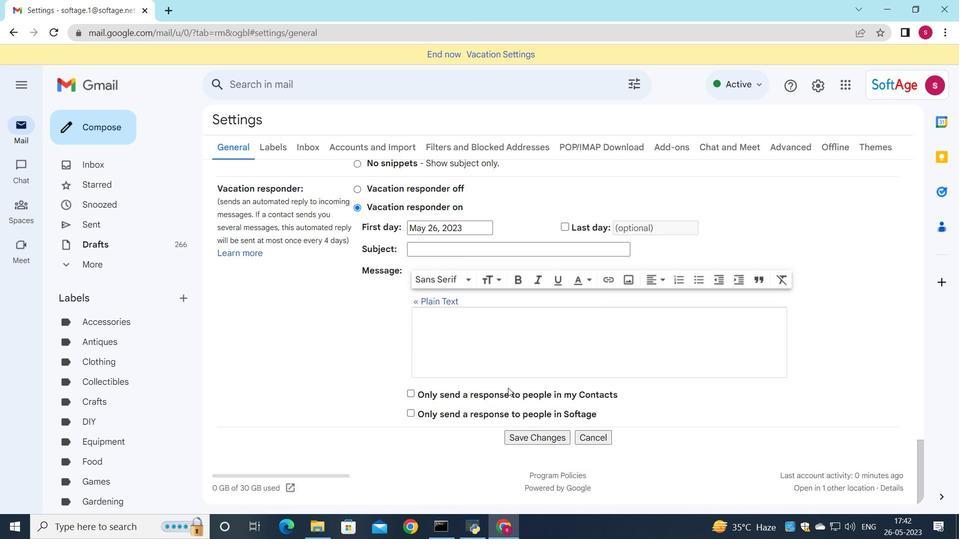 
Action: Mouse scrolled (464, 330) with delta (0, 0)
Screenshot: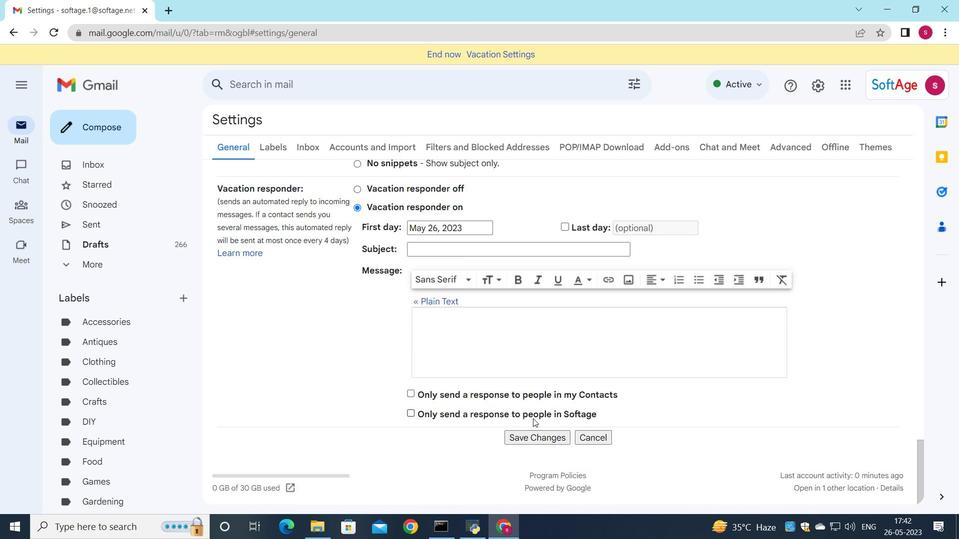 
Action: Mouse moved to (548, 441)
Screenshot: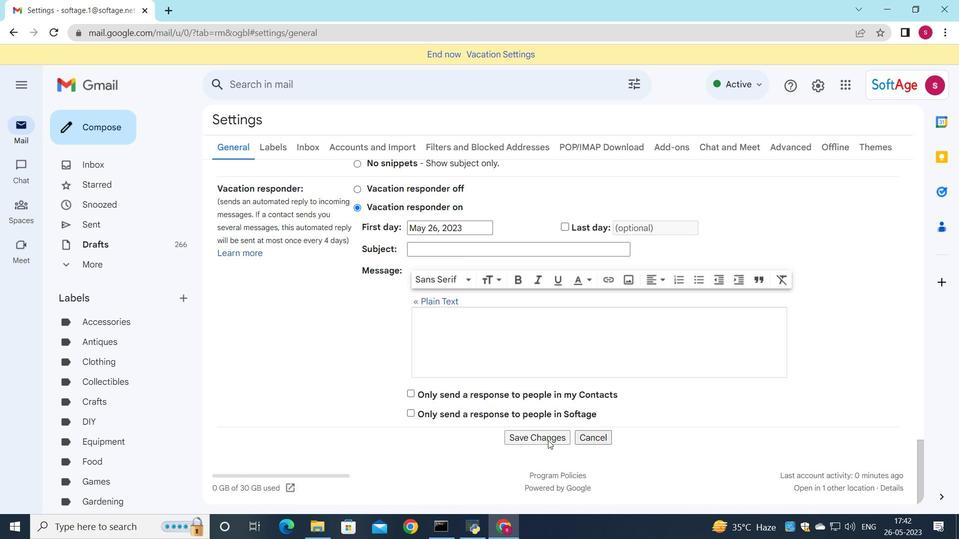 
Action: Mouse pressed left at (548, 441)
Screenshot: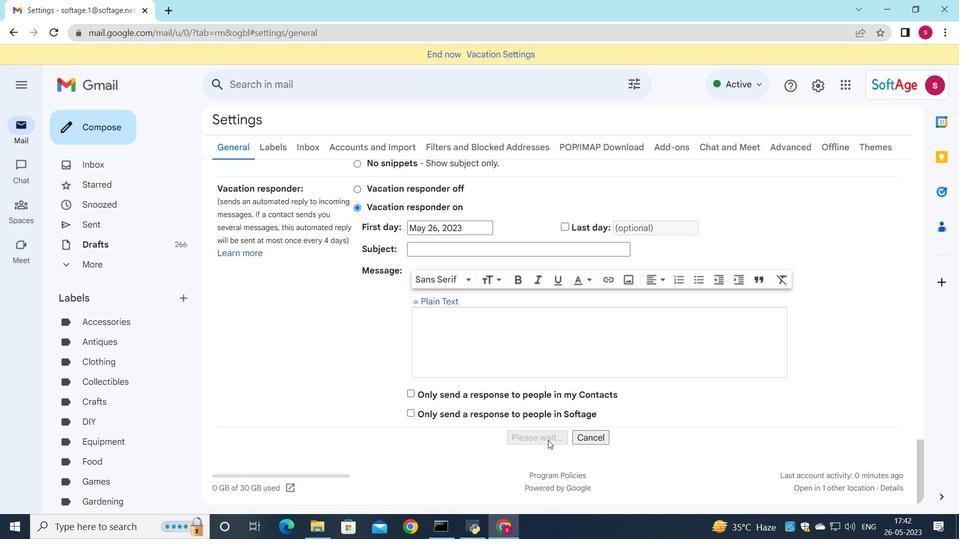 
Action: Mouse moved to (95, 131)
Screenshot: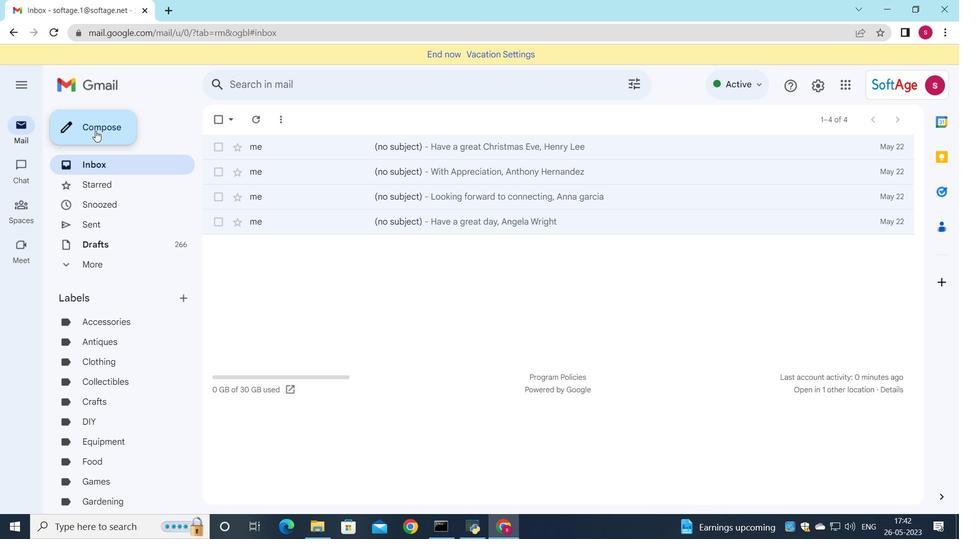 
Action: Mouse pressed left at (95, 131)
Screenshot: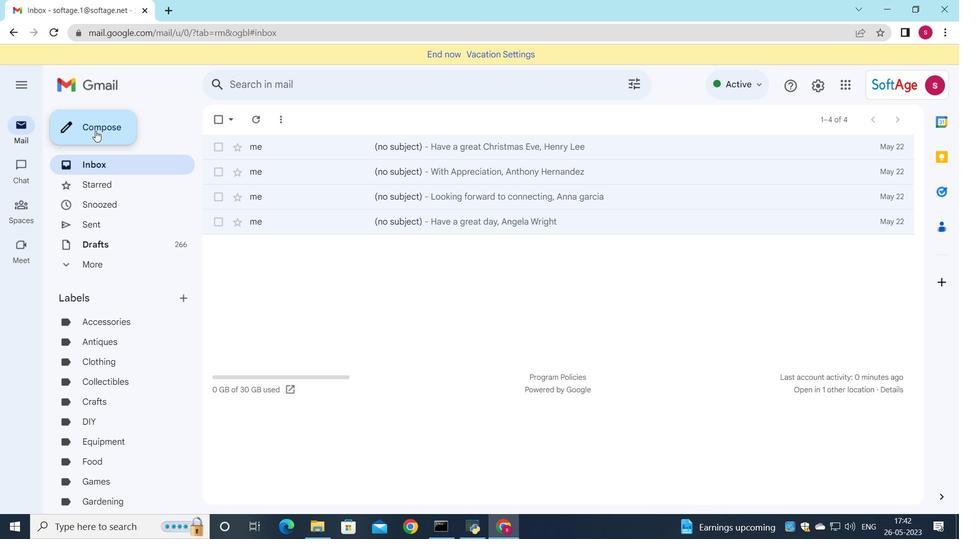
Action: Mouse moved to (694, 222)
Screenshot: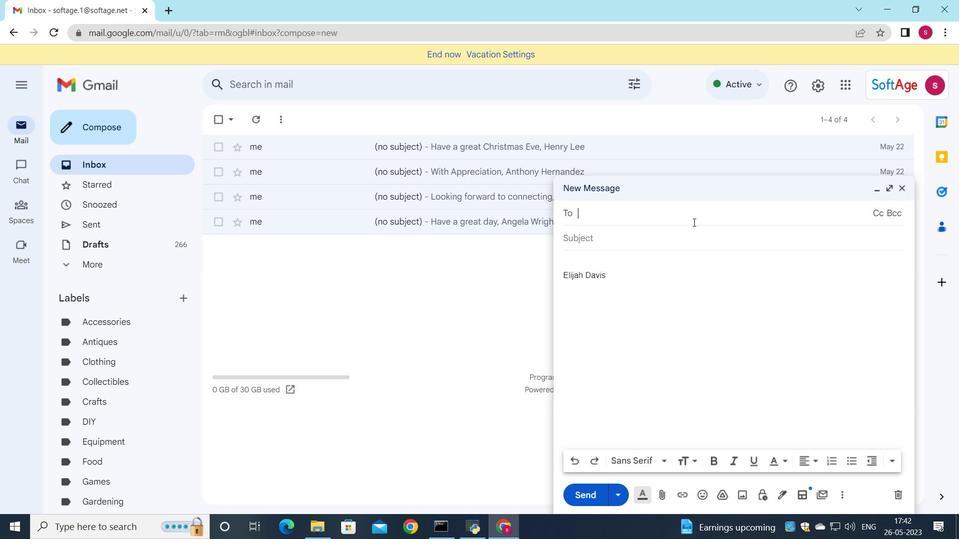 
Action: Key pressed so
Screenshot: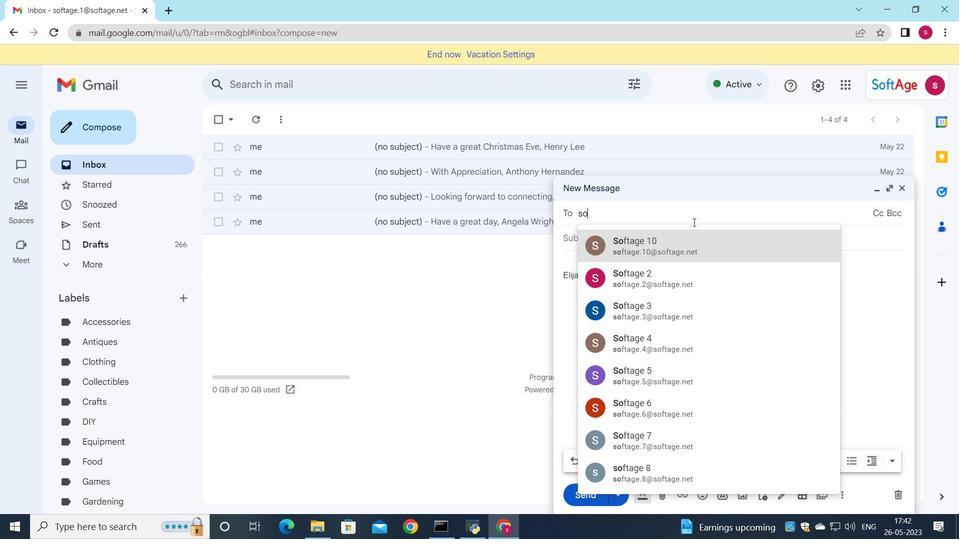 
Action: Mouse moved to (697, 433)
Screenshot: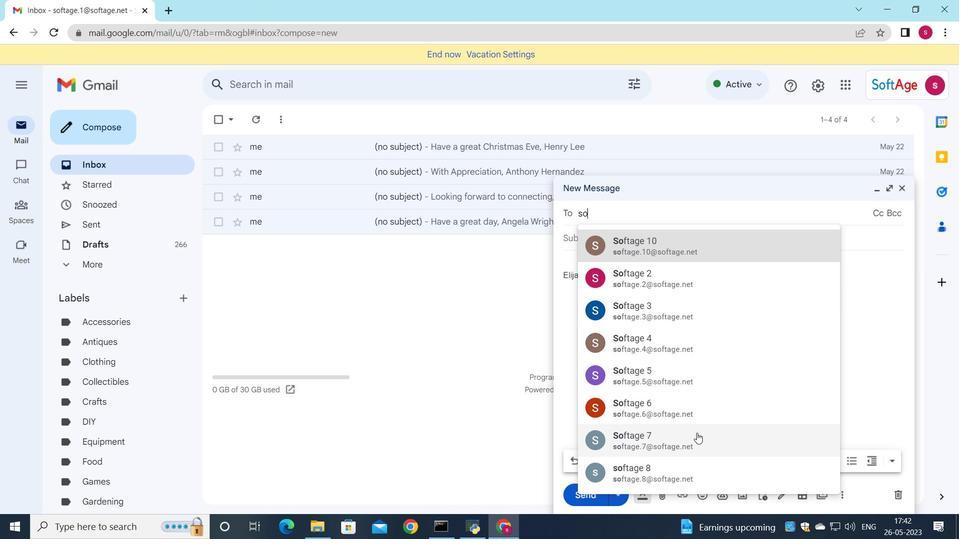
Action: Mouse pressed left at (697, 433)
Screenshot: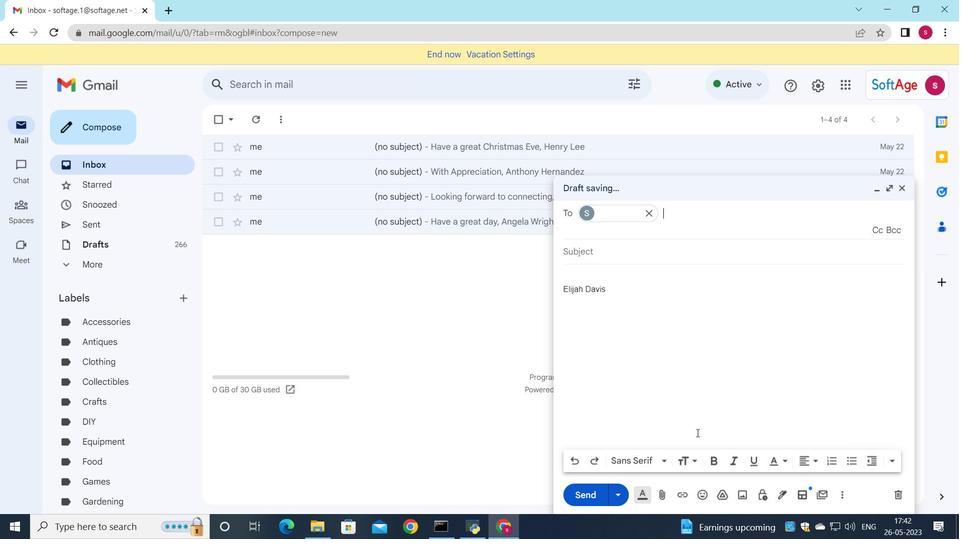 
Action: Mouse moved to (676, 349)
Screenshot: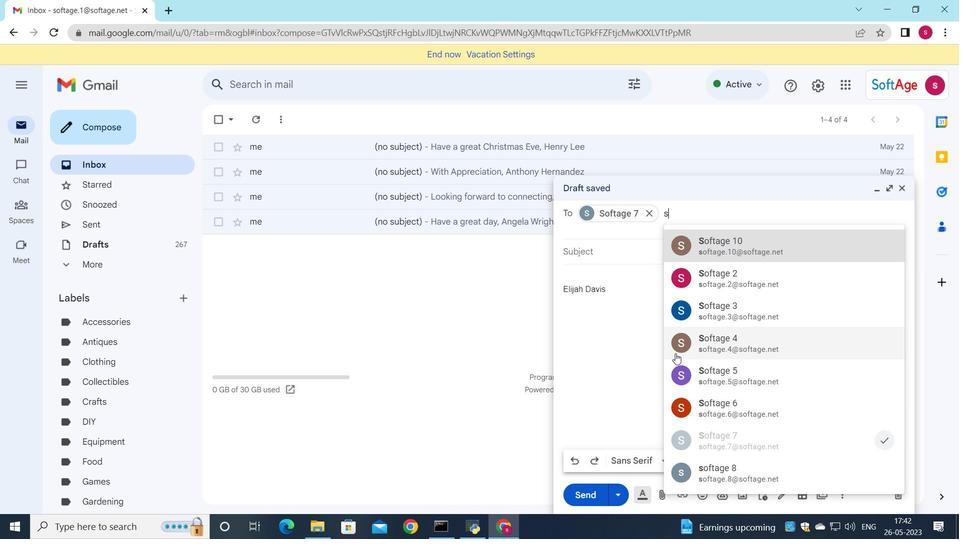 
Action: Key pressed s
Screenshot: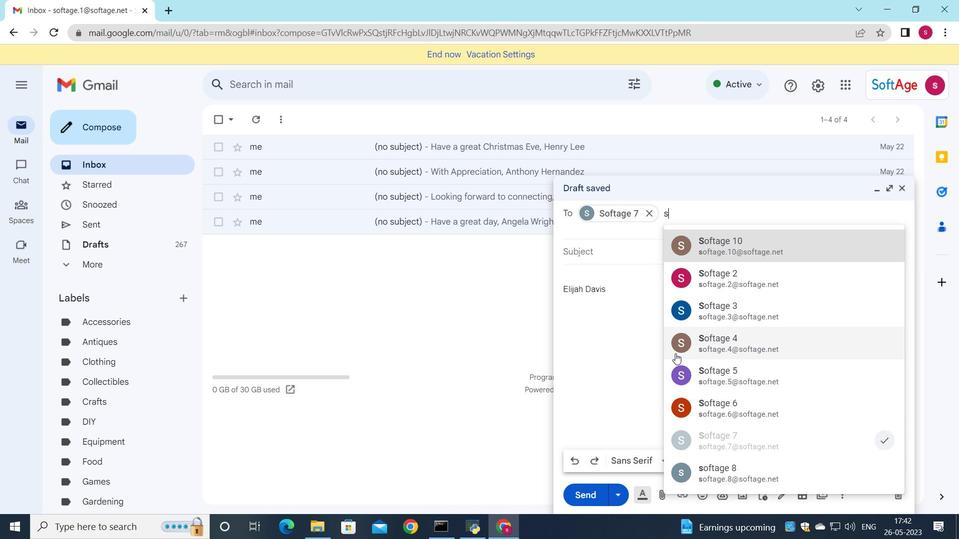 
Action: Mouse moved to (733, 460)
Screenshot: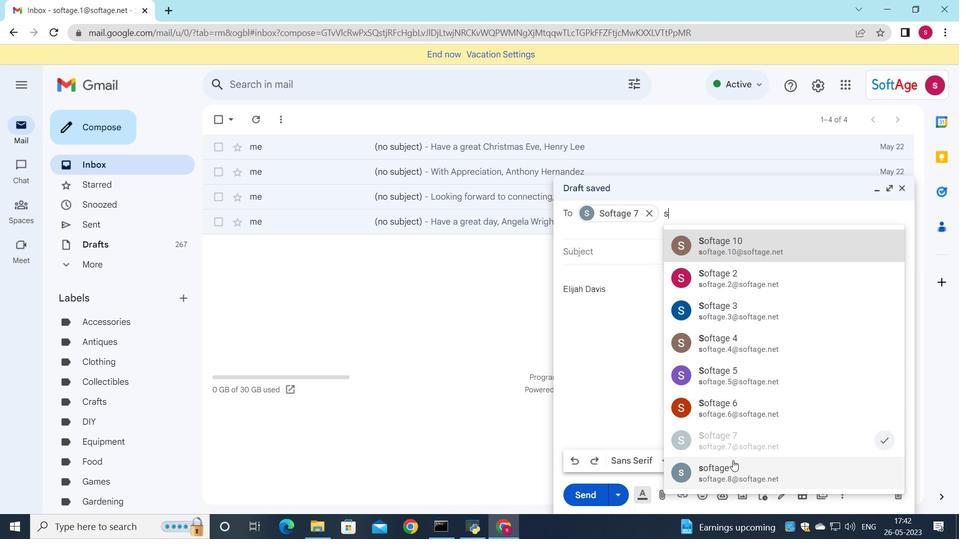 
Action: Mouse pressed left at (733, 460)
Screenshot: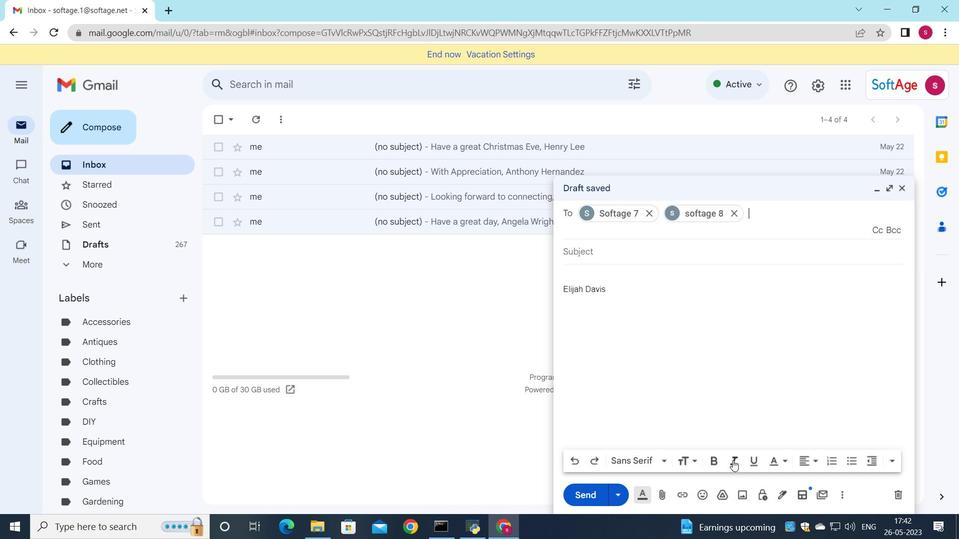 
Action: Mouse moved to (634, 253)
Screenshot: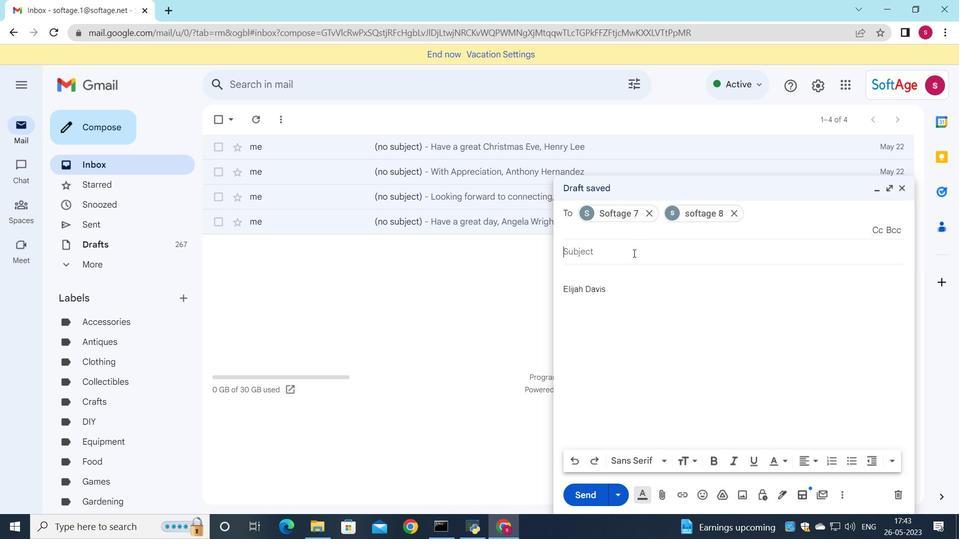 
Action: Mouse pressed left at (634, 253)
Screenshot: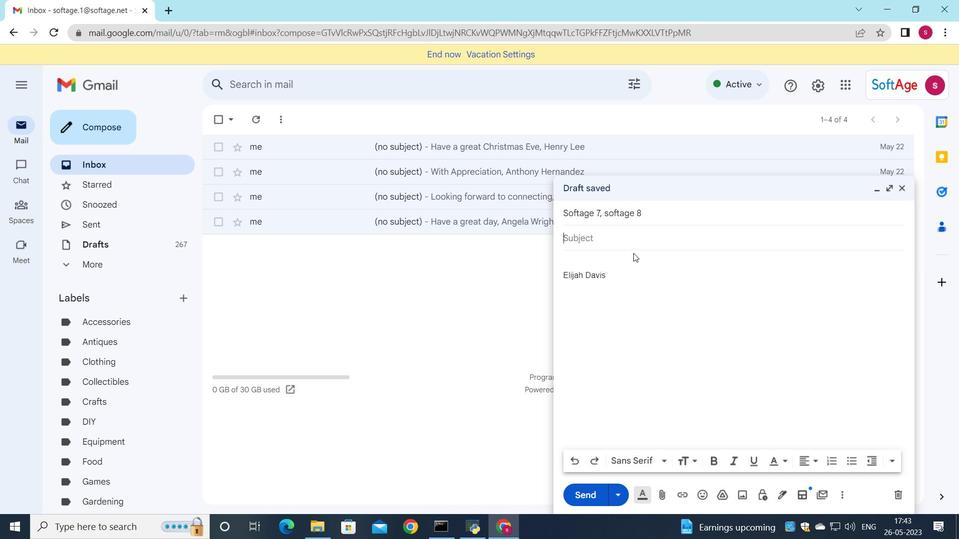 
Action: Key pressed <Key.shift>Request<Key.space>for<Key.space>a<Key.space>reference<Key.space>check
Screenshot: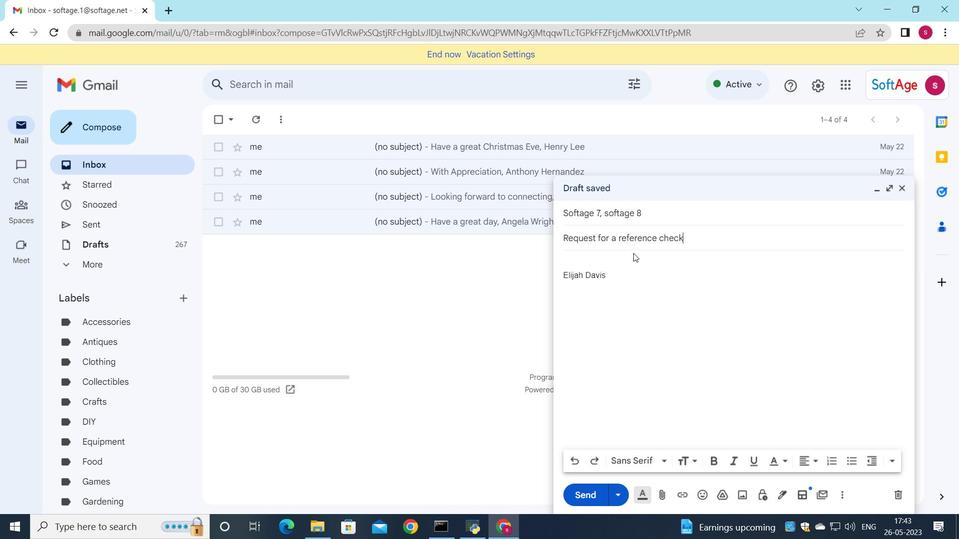 
Action: Mouse moved to (602, 263)
Screenshot: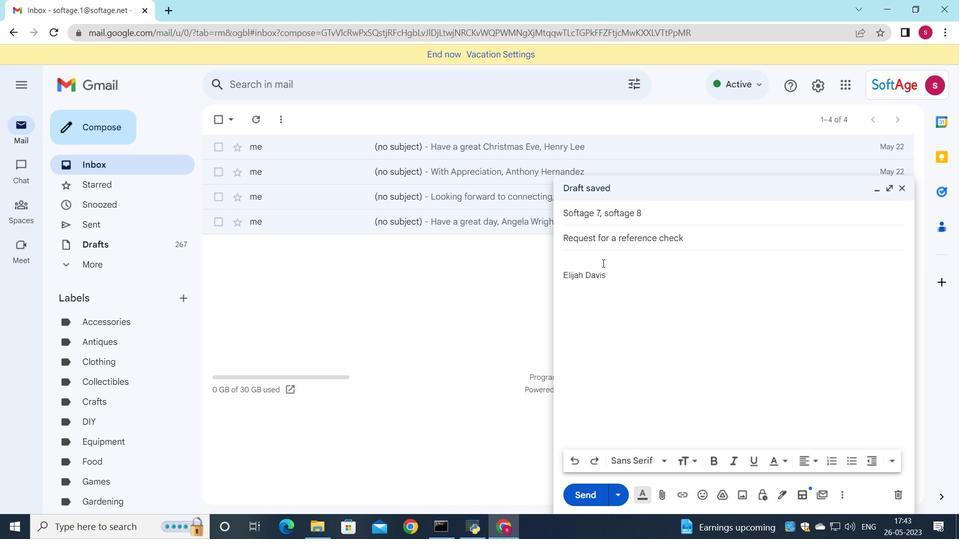 
Action: Mouse pressed left at (602, 263)
Screenshot: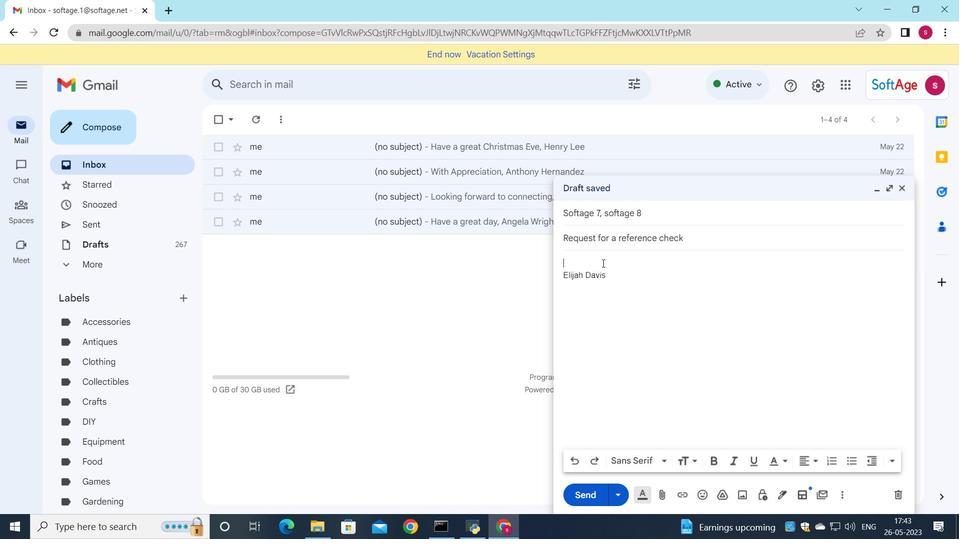 
Action: Key pressed <Key.shift>I<Key.space>am<Key.space>writing<Key.space>to<Key.space>confirm<Key.space>the<Key.space>details<Key.space>of<Key.space>theb<Key.backspace><Key.space>meetinf<Key.backspace>g.
Screenshot: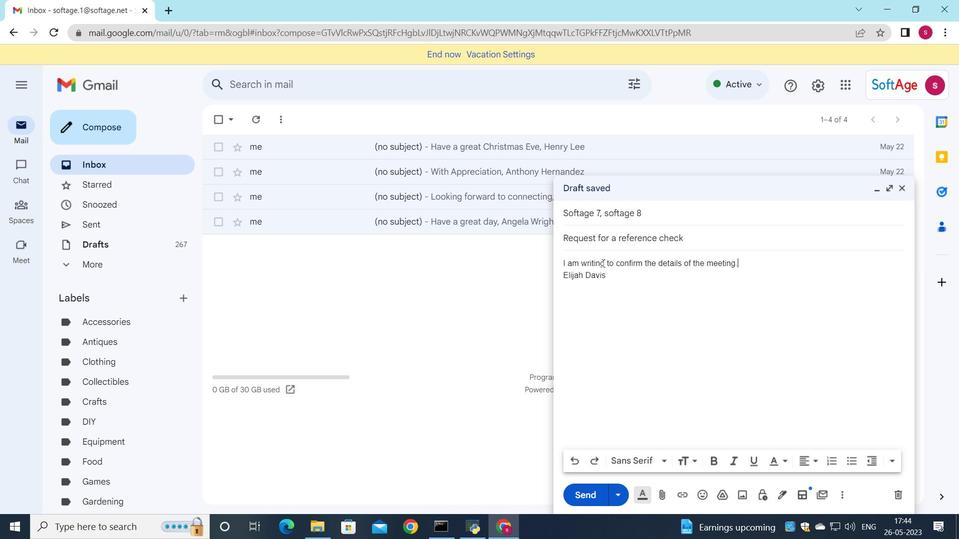 
Action: Mouse moved to (660, 499)
Screenshot: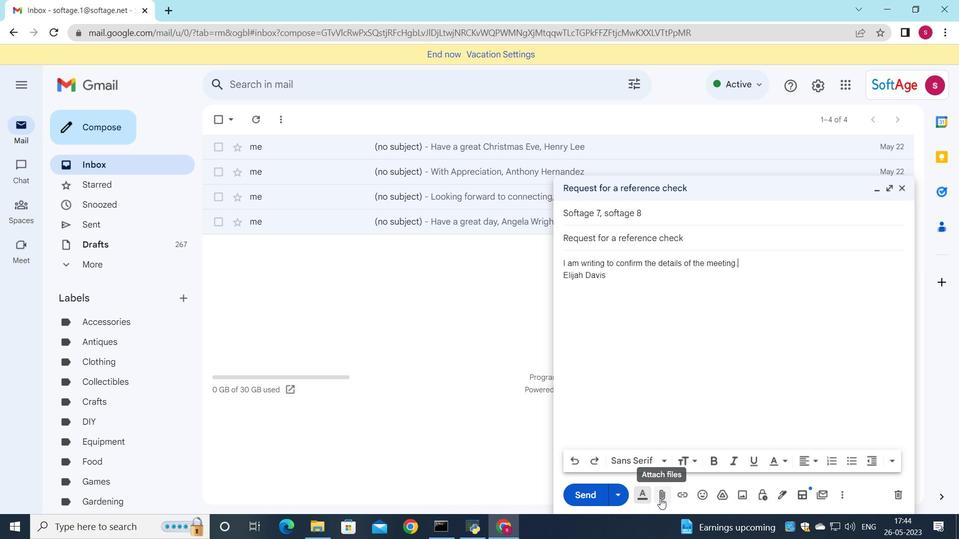 
Action: Mouse pressed left at (660, 499)
Screenshot: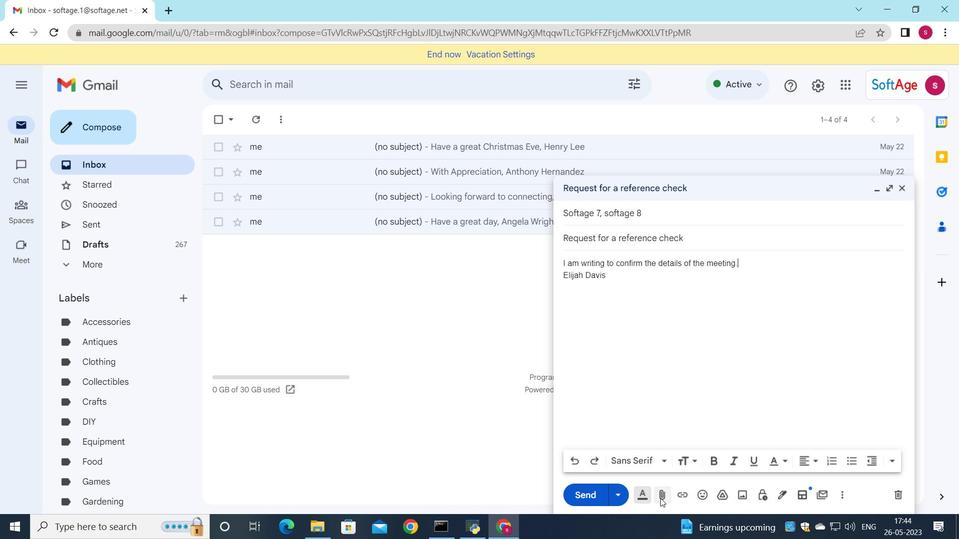 
Action: Mouse moved to (266, 96)
Screenshot: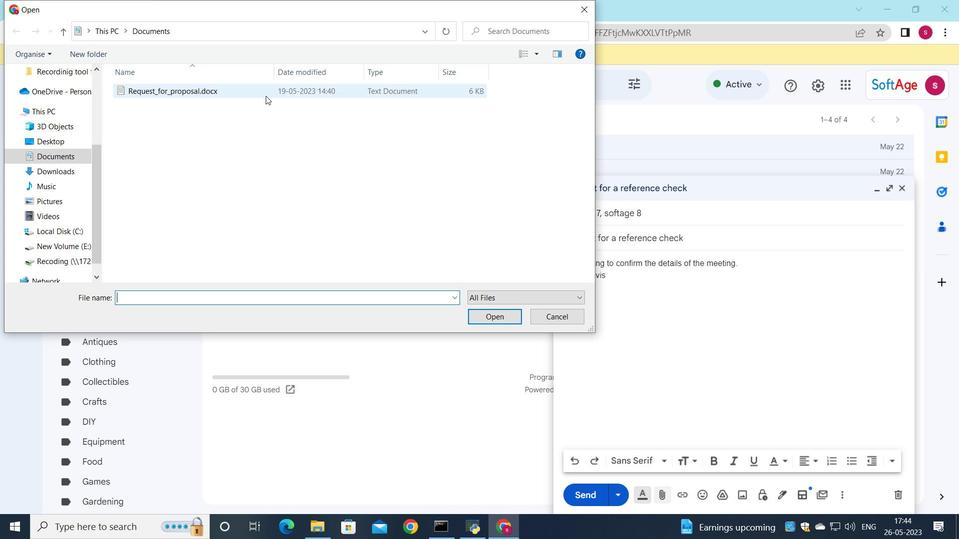 
Action: Mouse pressed left at (266, 96)
Screenshot: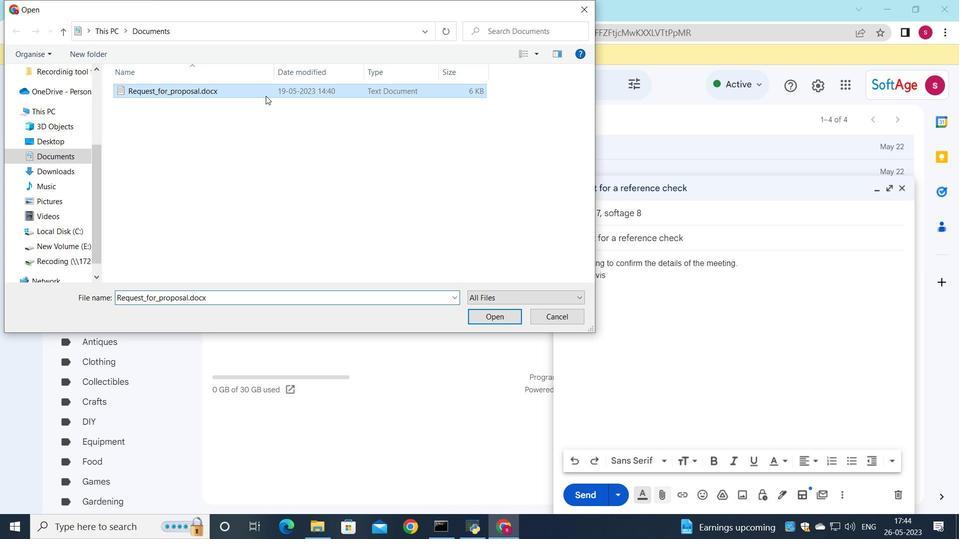 
Action: Mouse moved to (243, 89)
Screenshot: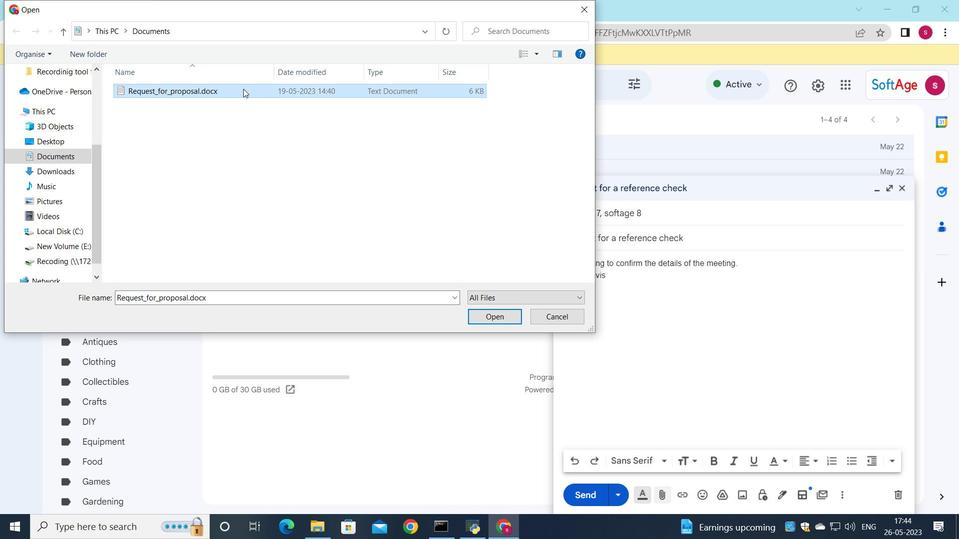 
Action: Mouse pressed left at (243, 89)
Screenshot: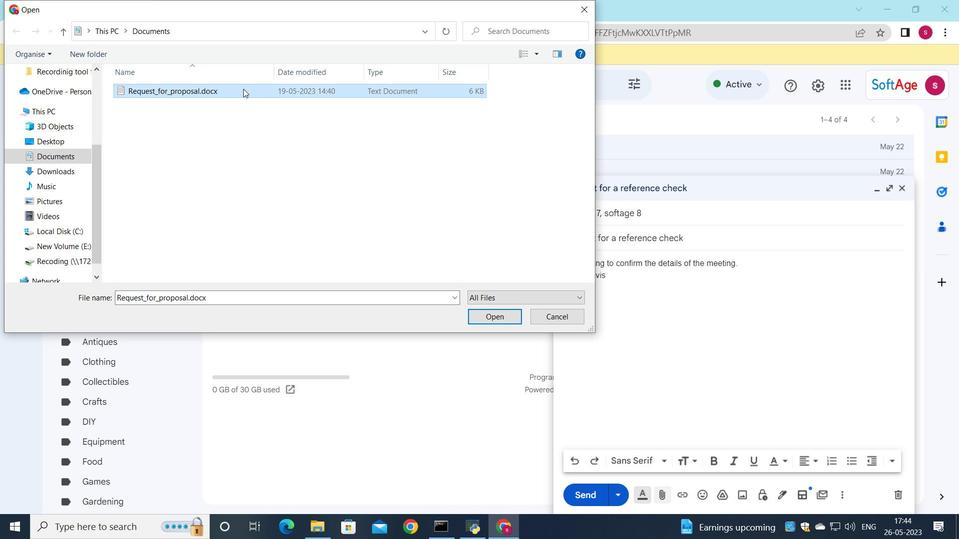 
Action: Mouse moved to (368, 107)
Screenshot: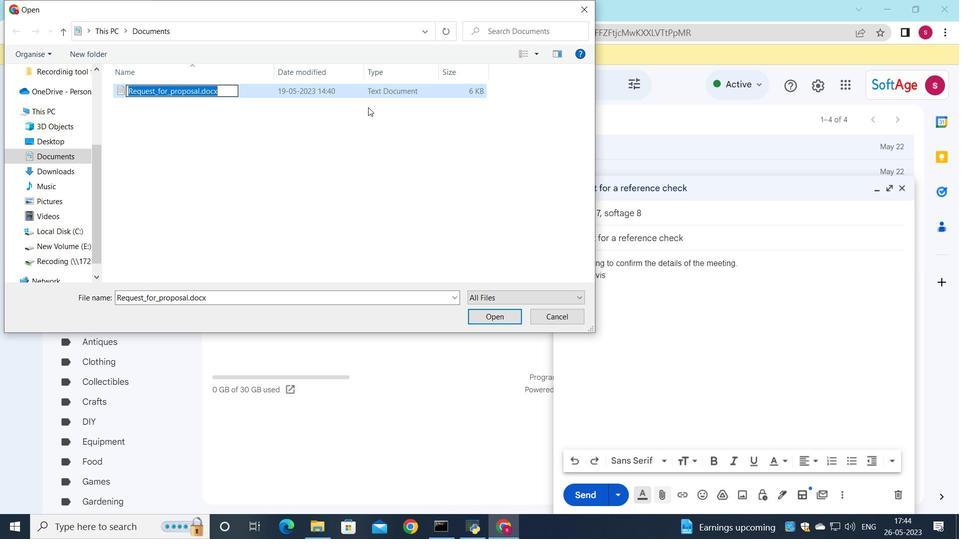 
Action: Key pressed <Key.shift>Sales<Key.shift>_pitch.pdf
Screenshot: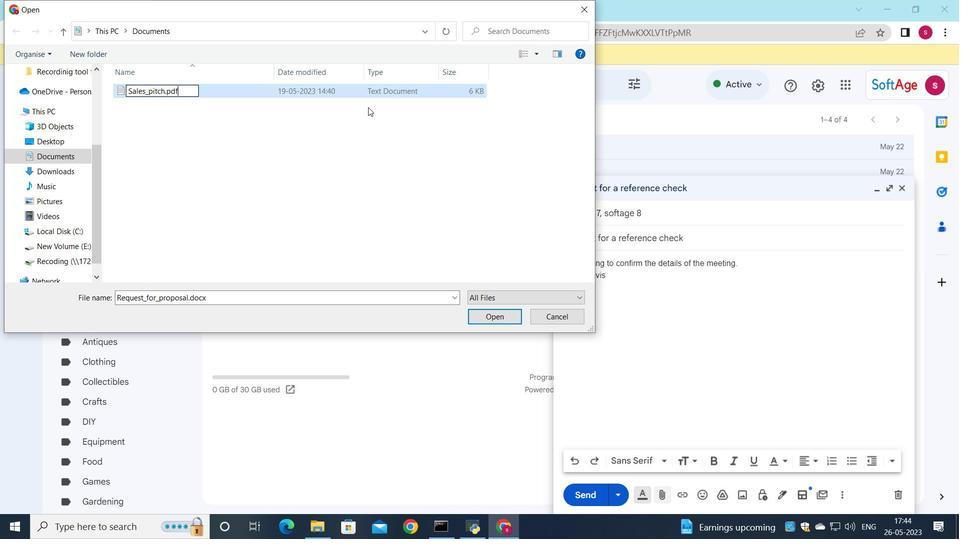 
Action: Mouse moved to (374, 88)
Screenshot: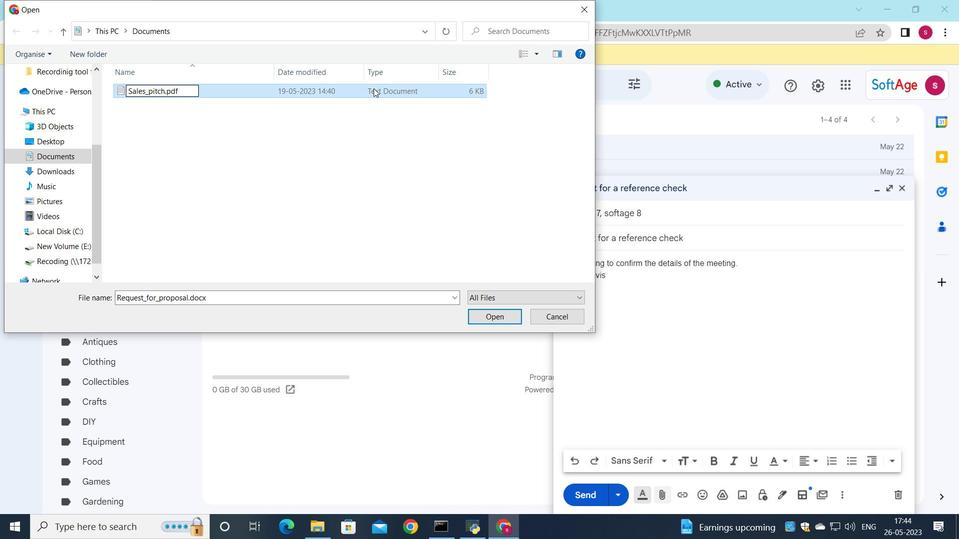 
Action: Mouse pressed left at (374, 88)
Screenshot: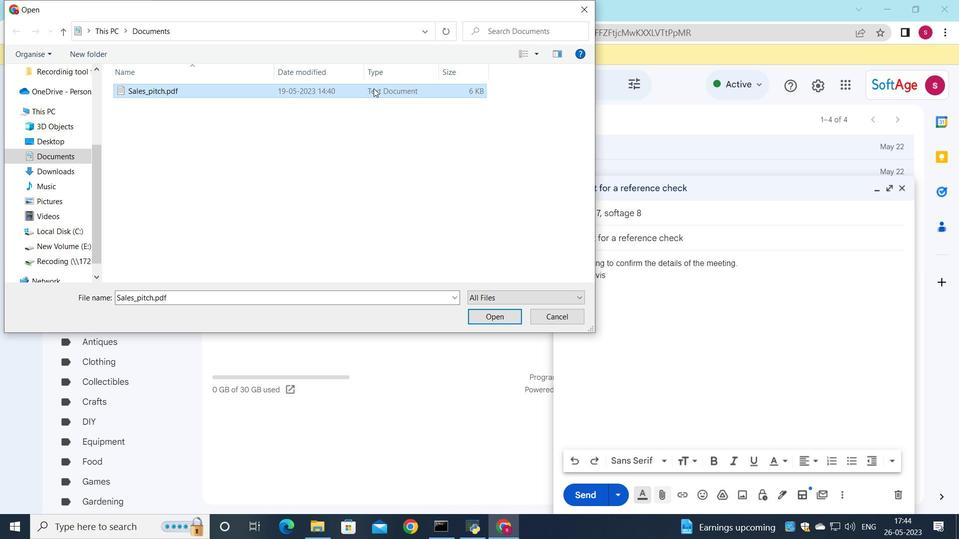 
Action: Mouse moved to (490, 323)
Screenshot: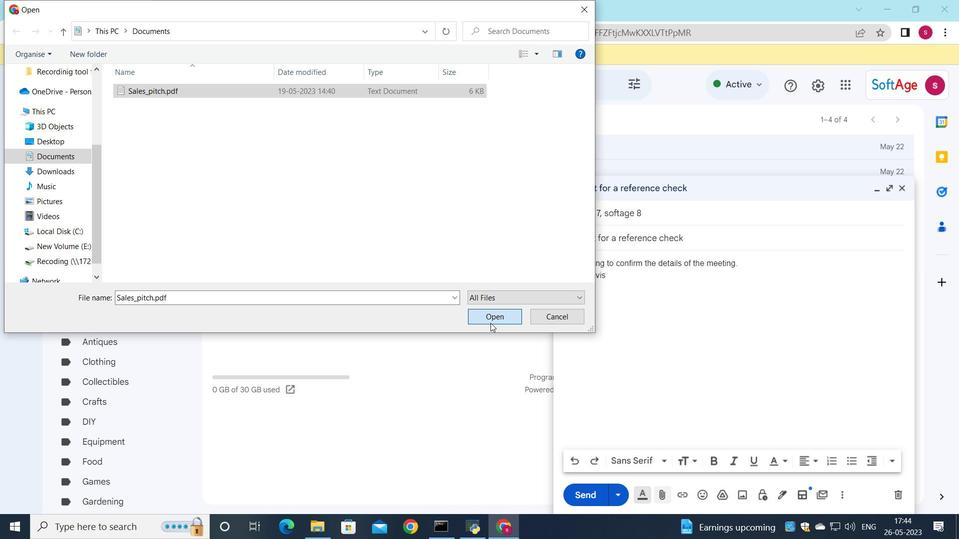 
Action: Mouse pressed left at (490, 323)
Screenshot: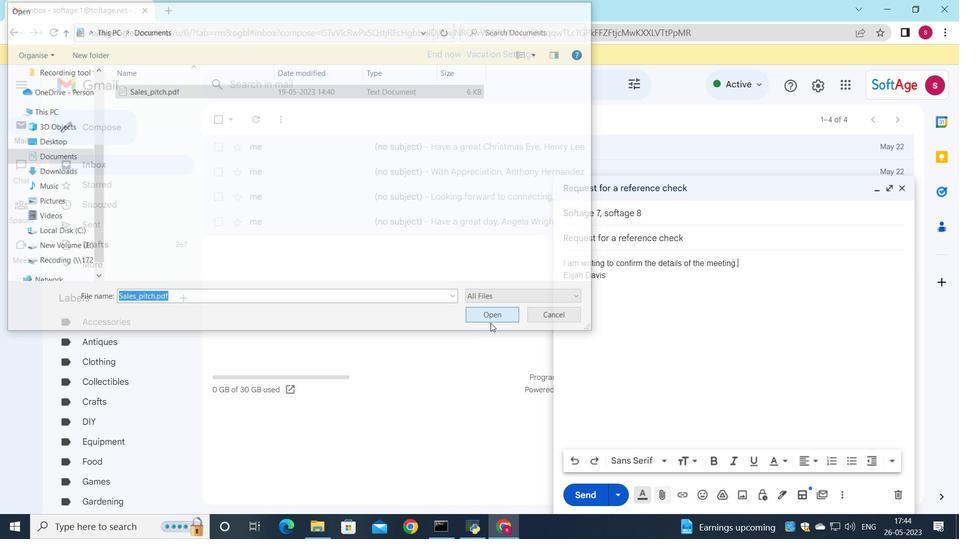 
Action: Mouse moved to (581, 489)
Screenshot: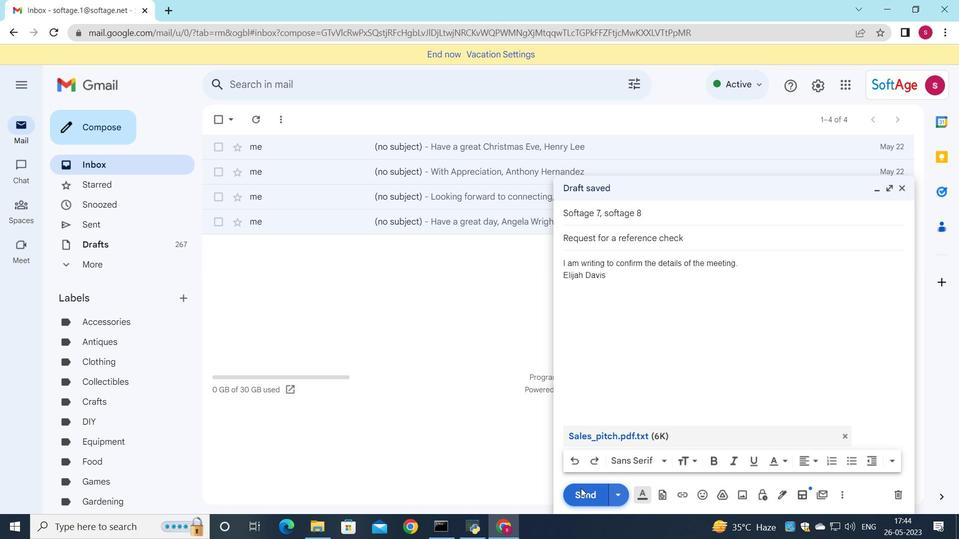 
Action: Mouse pressed left at (581, 489)
Screenshot: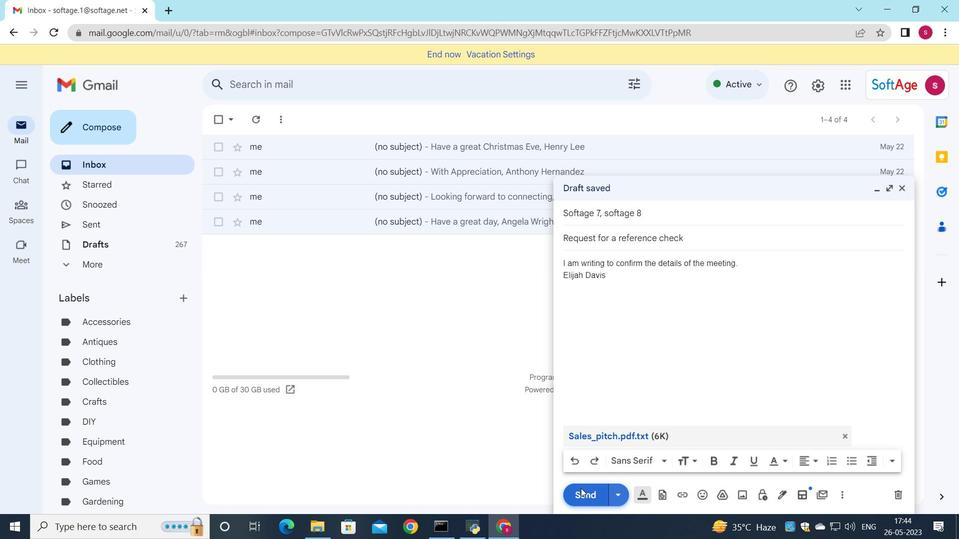 
Action: Mouse moved to (140, 217)
Screenshot: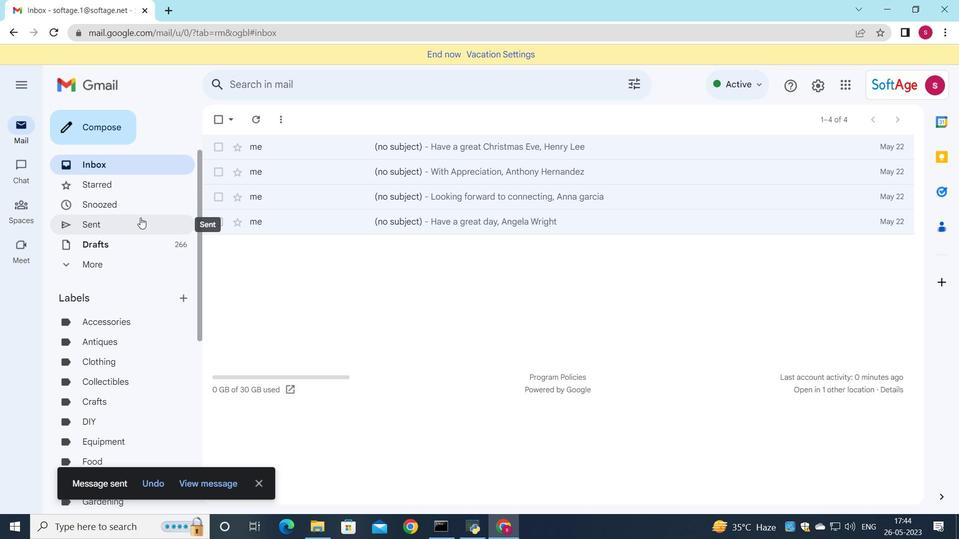 
Action: Mouse pressed left at (140, 217)
Screenshot: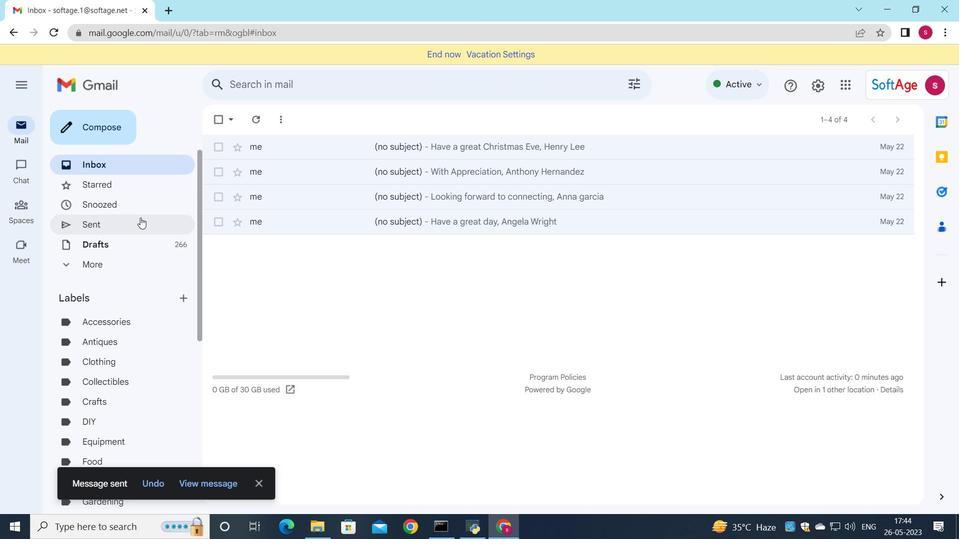 
Action: Mouse moved to (597, 207)
Screenshot: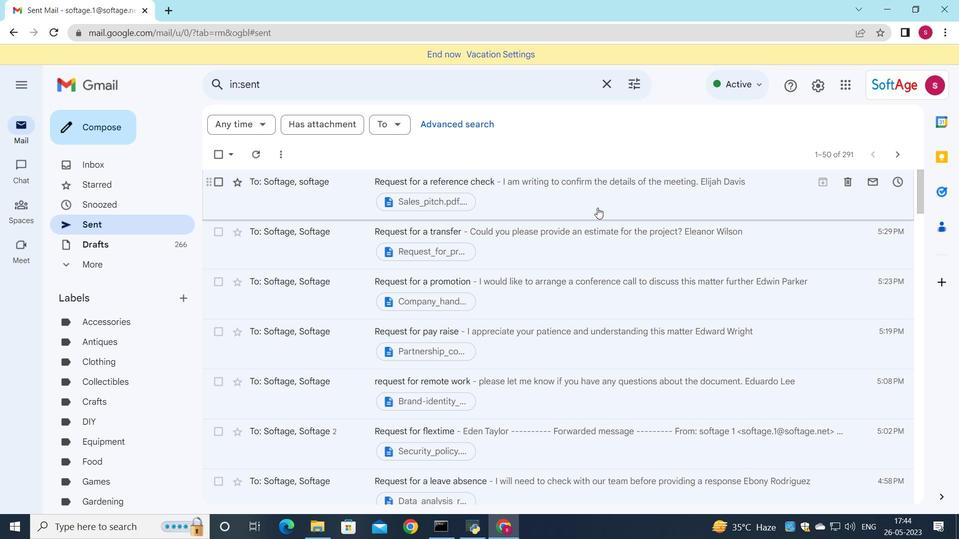 
Action: Mouse pressed left at (597, 207)
Screenshot: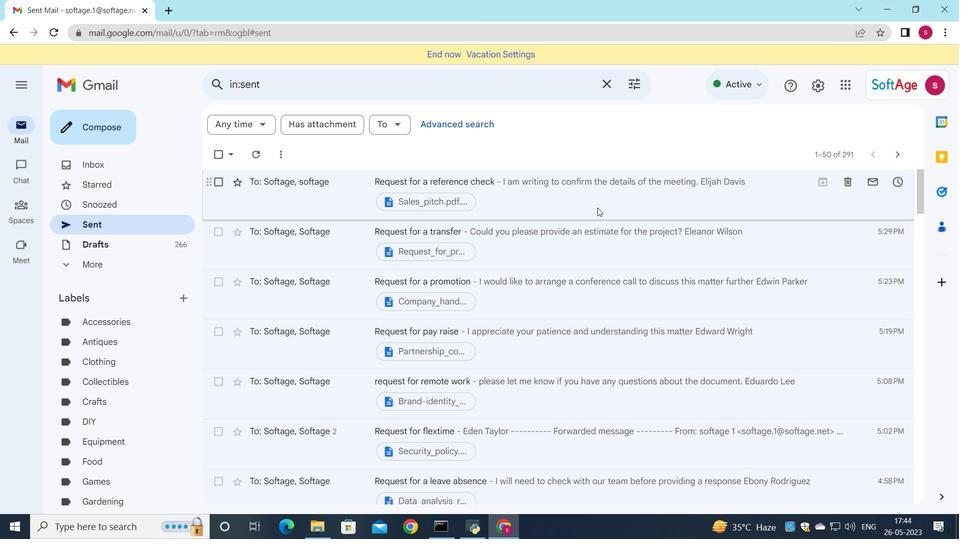 
Action: Mouse moved to (604, 211)
Screenshot: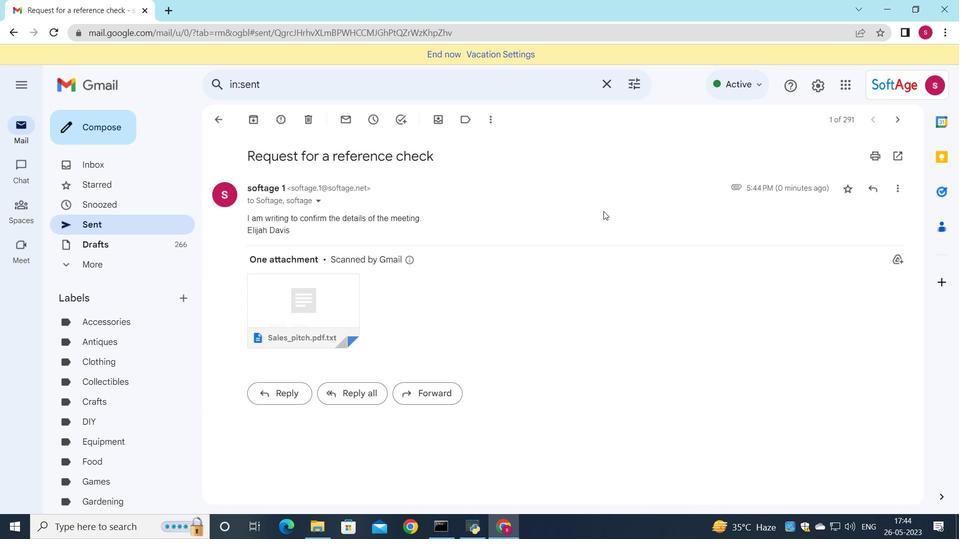 
